 Task: Look for space in Piracuruca, Brazil from 9th June, 2023 to 16th June, 2023 for 2 adults in price range Rs.8000 to Rs.16000. Place can be entire place with 2 bedrooms having 2 beds and 1 bathroom. Property type can be flat. Booking option can be shelf check-in. Required host language is Spanish.
Action: Mouse moved to (696, 116)
Screenshot: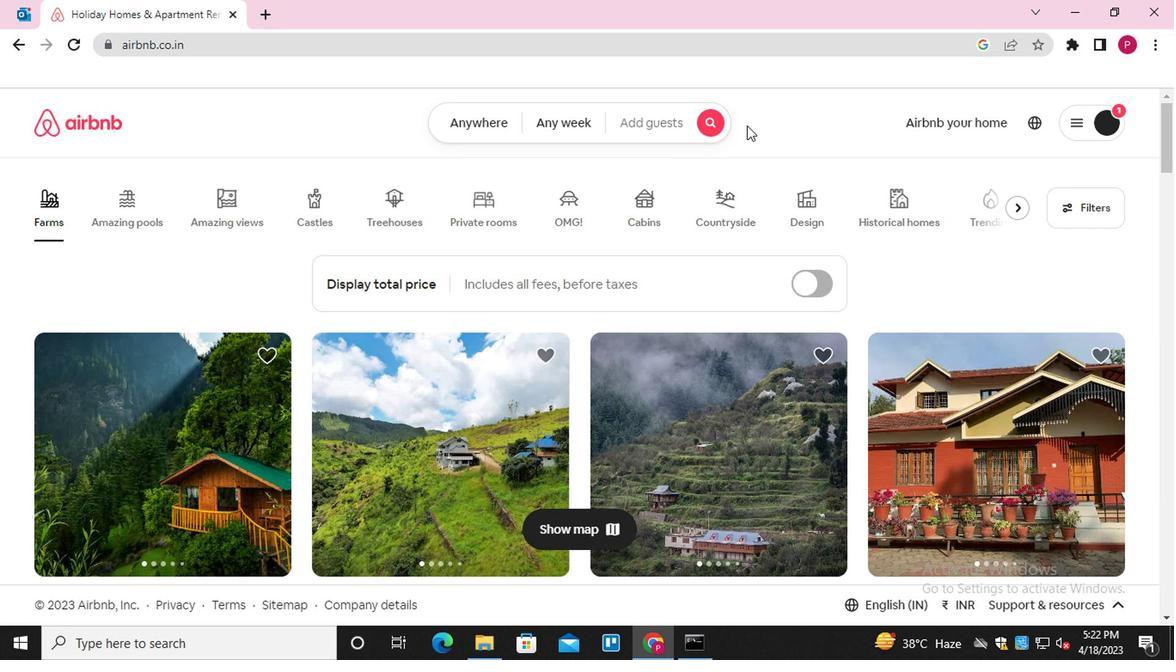 
Action: Mouse pressed left at (696, 116)
Screenshot: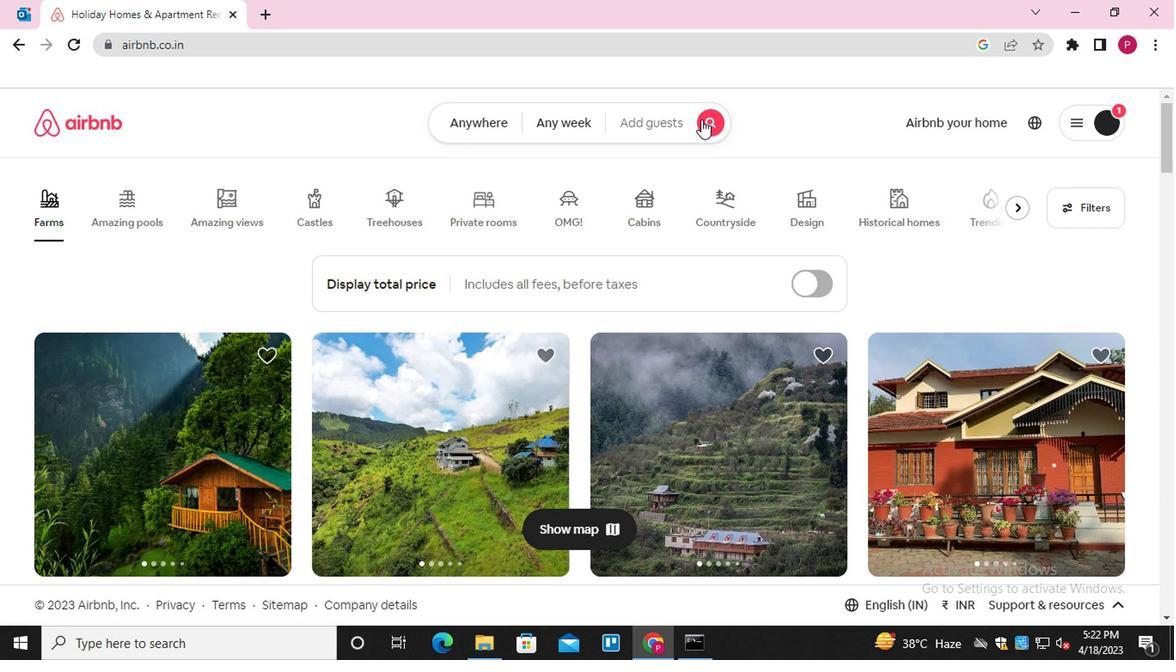 
Action: Mouse moved to (661, 250)
Screenshot: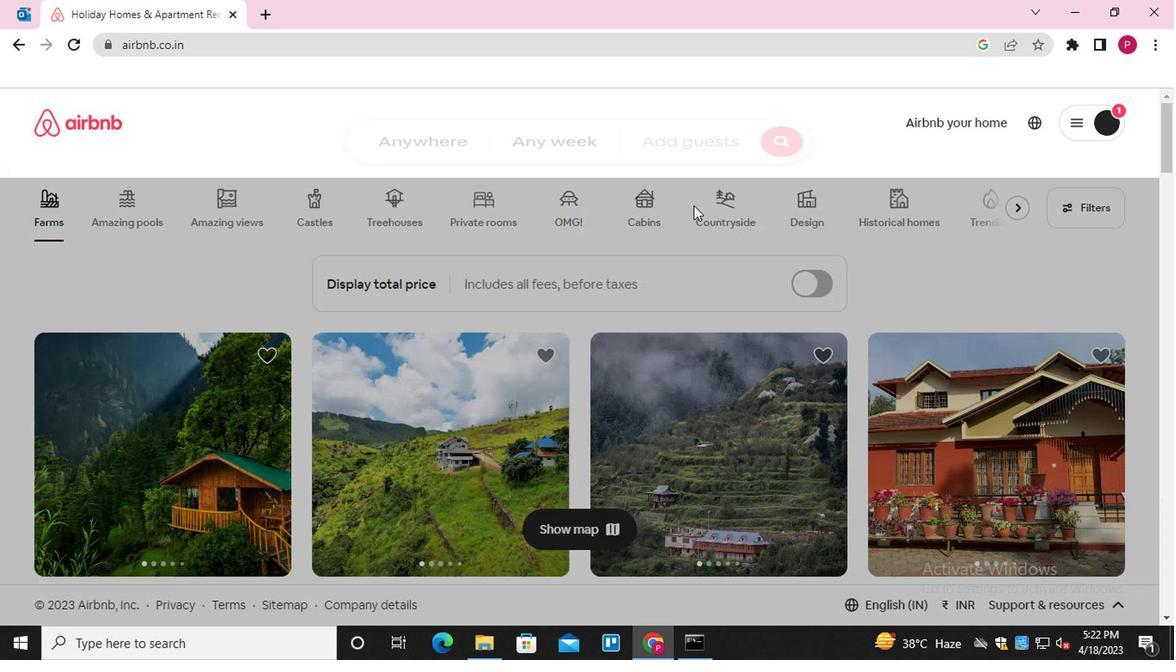 
Action: Key pressed <Key.shift>PRICURUCA
Screenshot: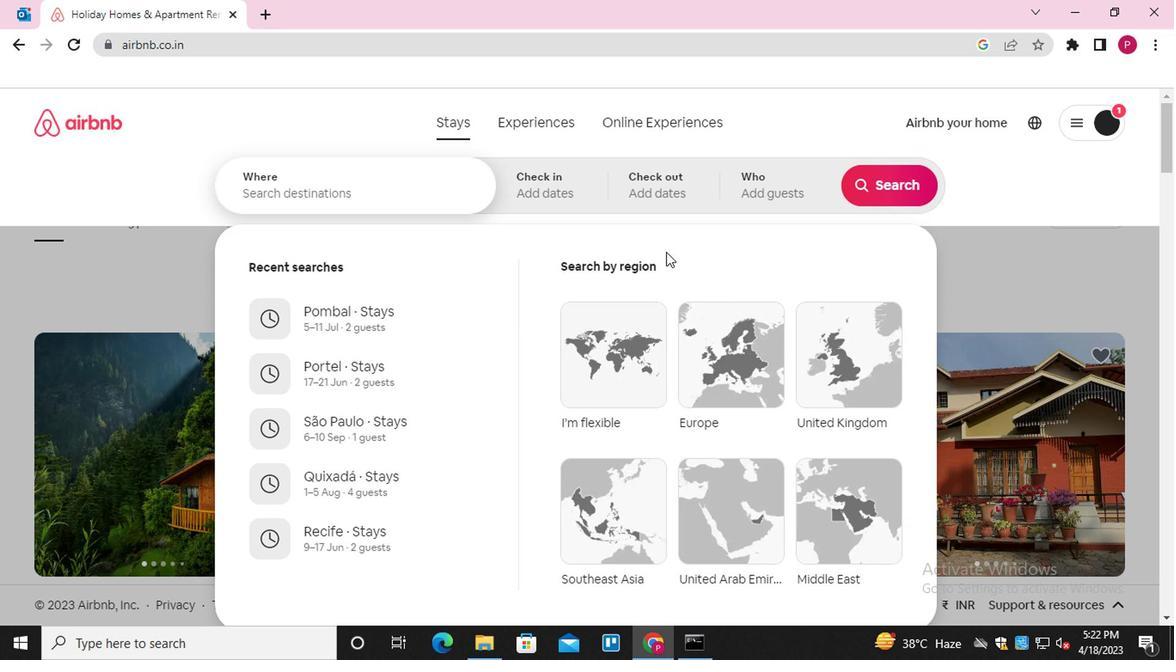 
Action: Mouse moved to (317, 185)
Screenshot: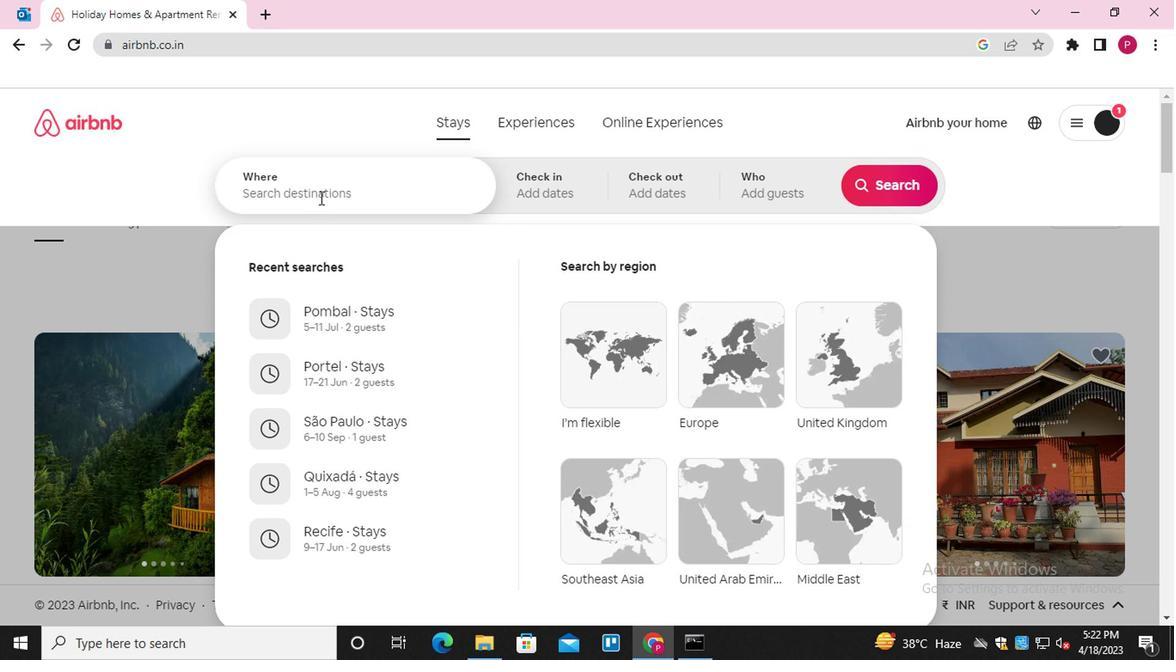 
Action: Mouse pressed left at (317, 185)
Screenshot: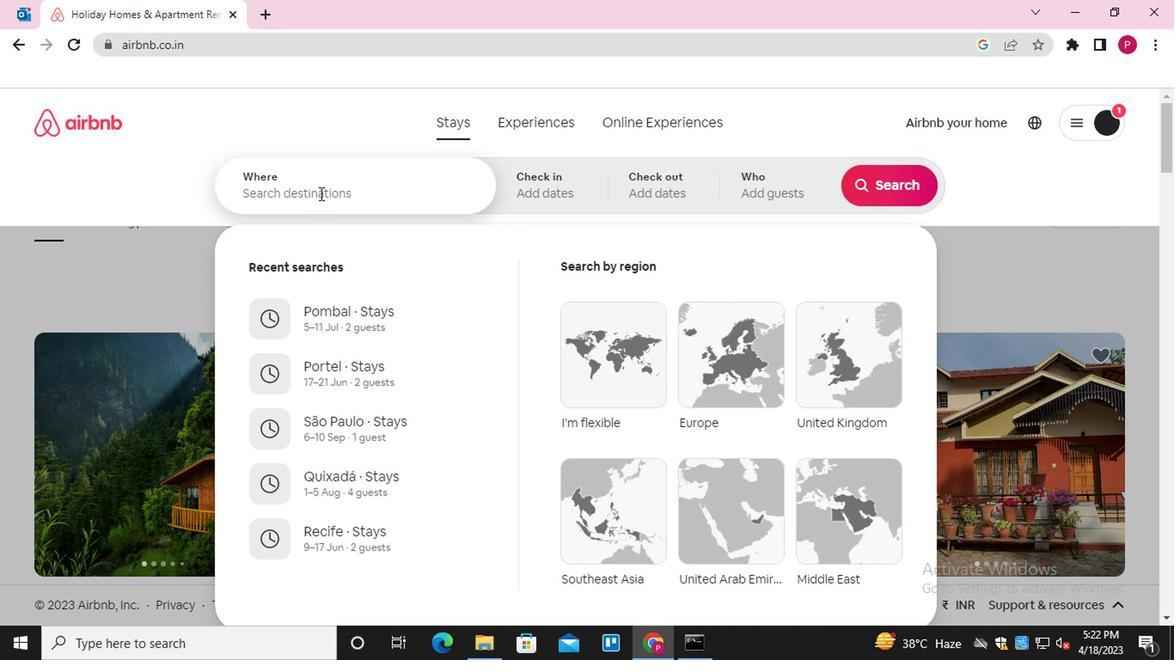 
Action: Key pressed <Key.shift>PIRACURUCA
Screenshot: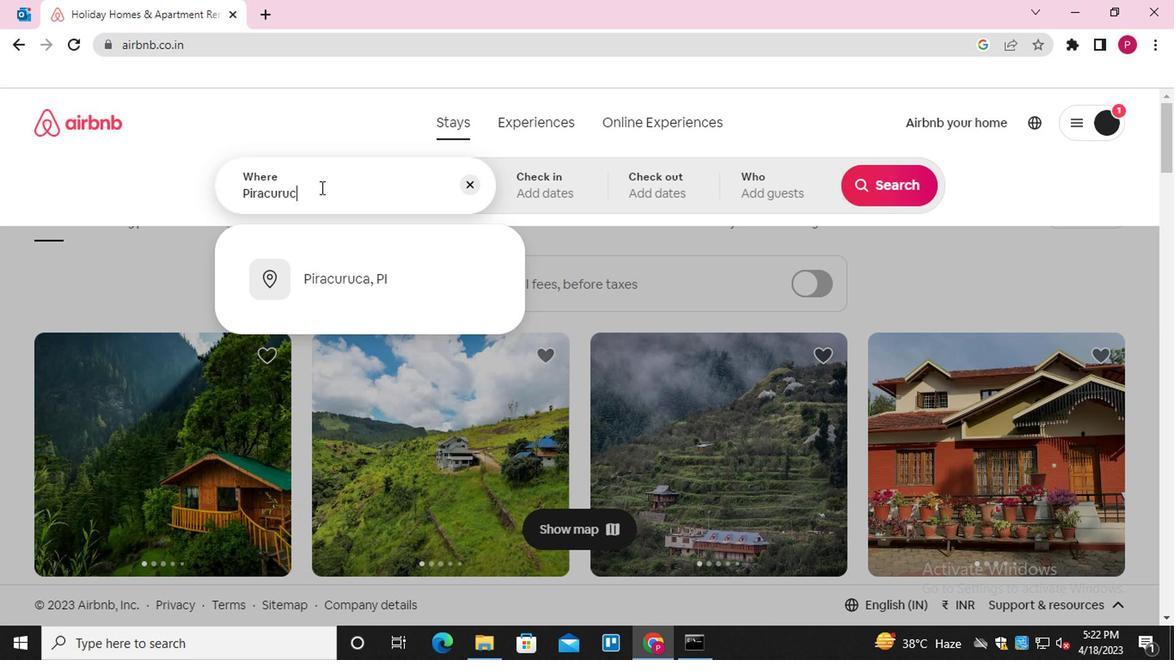 
Action: Mouse moved to (345, 268)
Screenshot: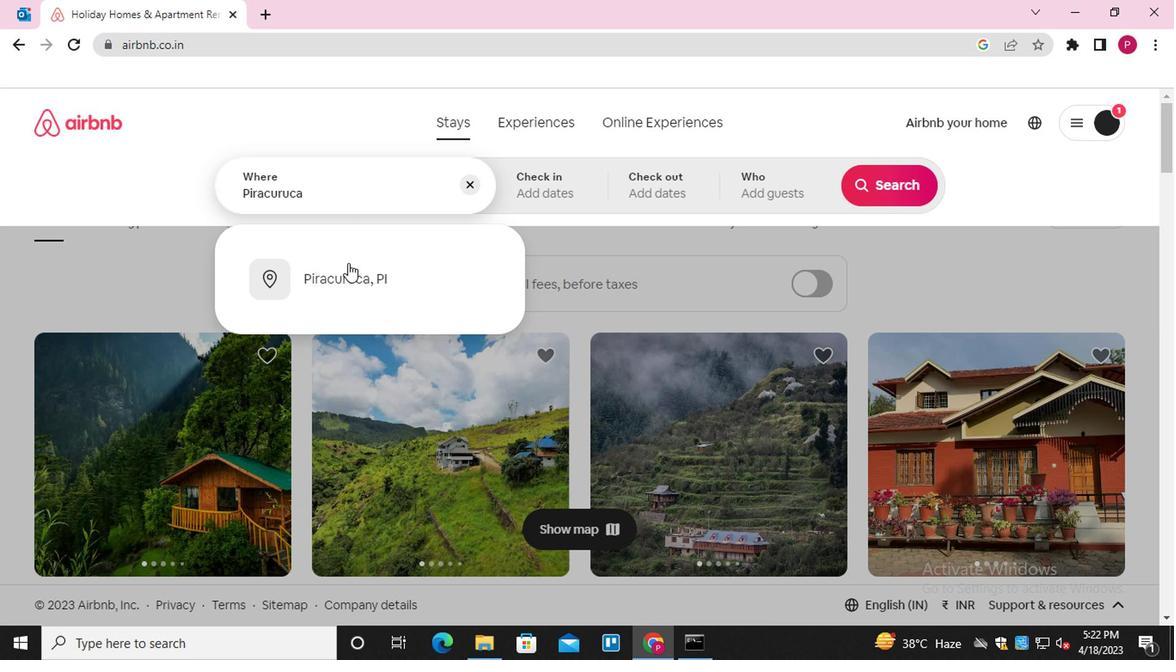 
Action: Mouse pressed left at (345, 268)
Screenshot: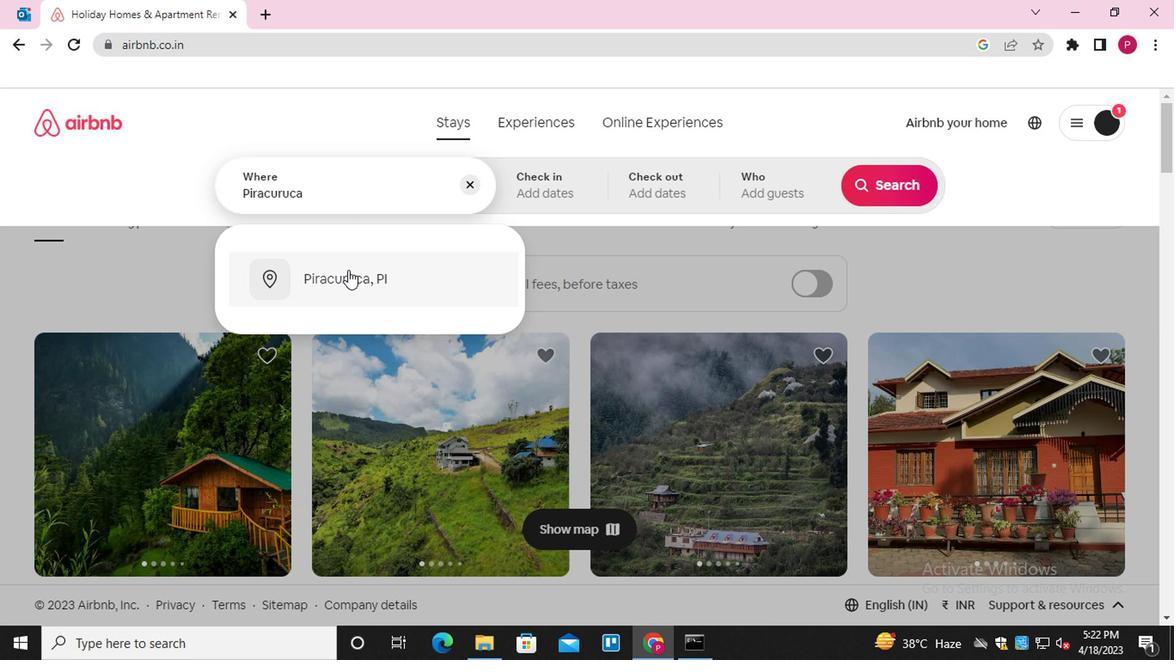 
Action: Mouse moved to (879, 322)
Screenshot: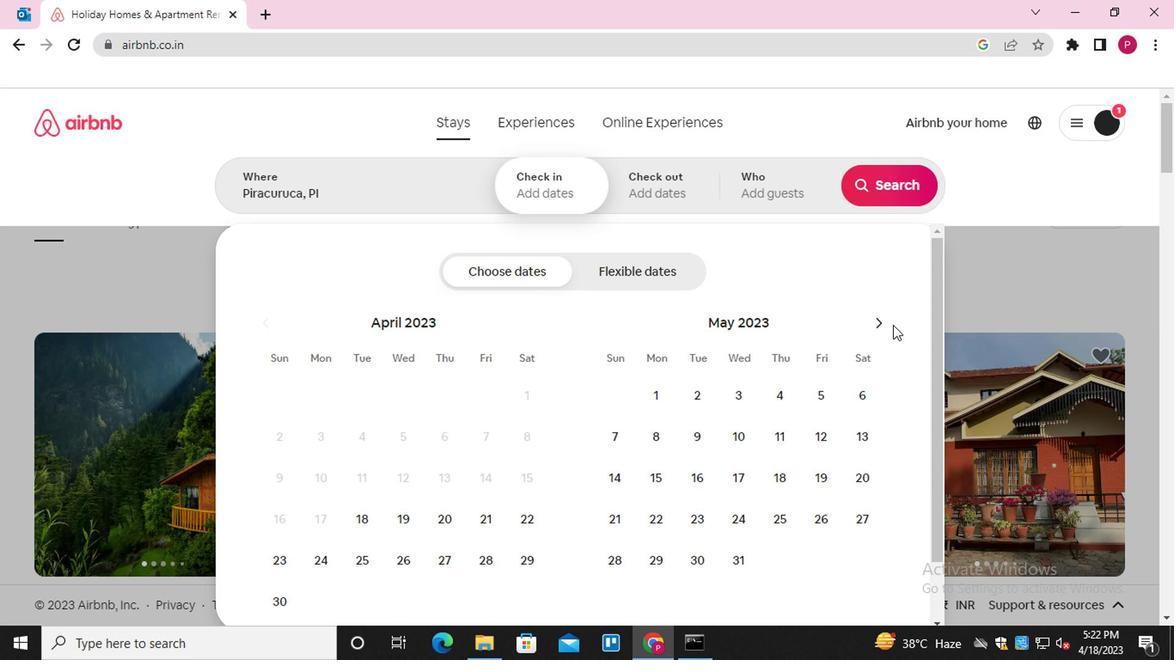 
Action: Mouse pressed left at (879, 322)
Screenshot: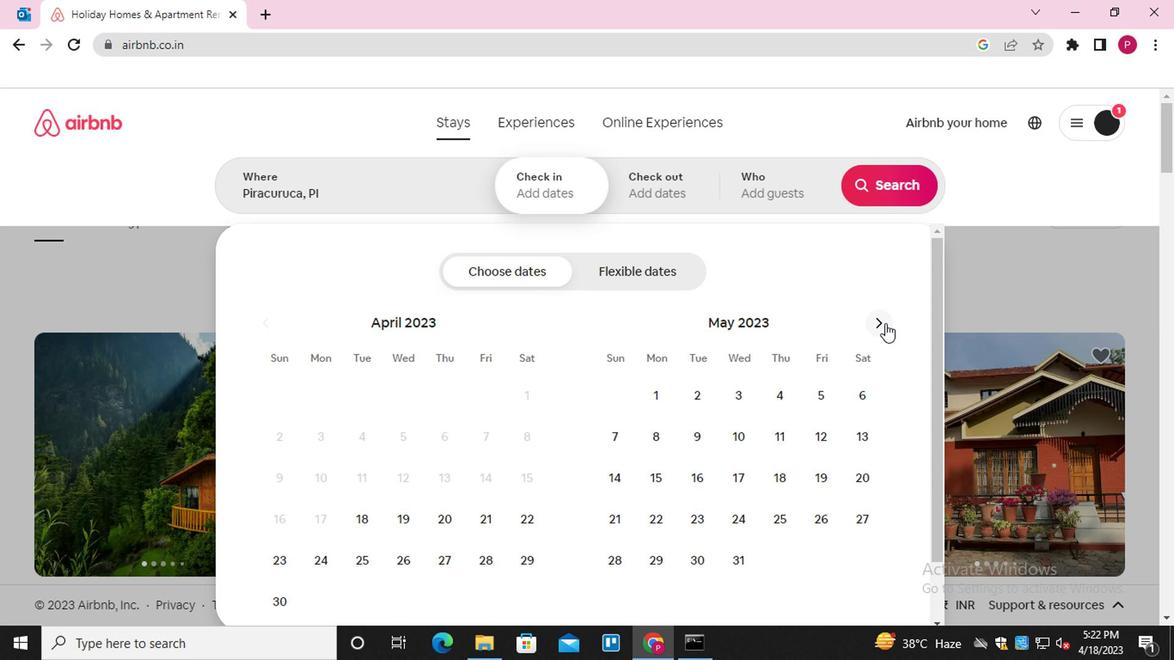 
Action: Mouse moved to (827, 439)
Screenshot: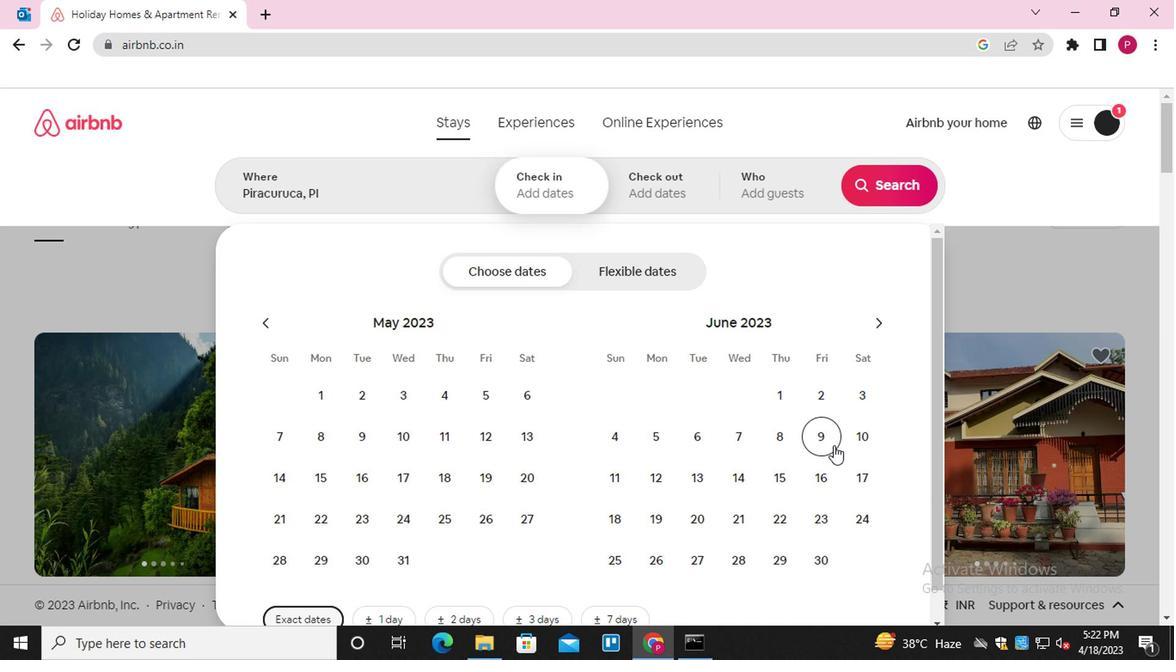 
Action: Mouse pressed left at (827, 439)
Screenshot: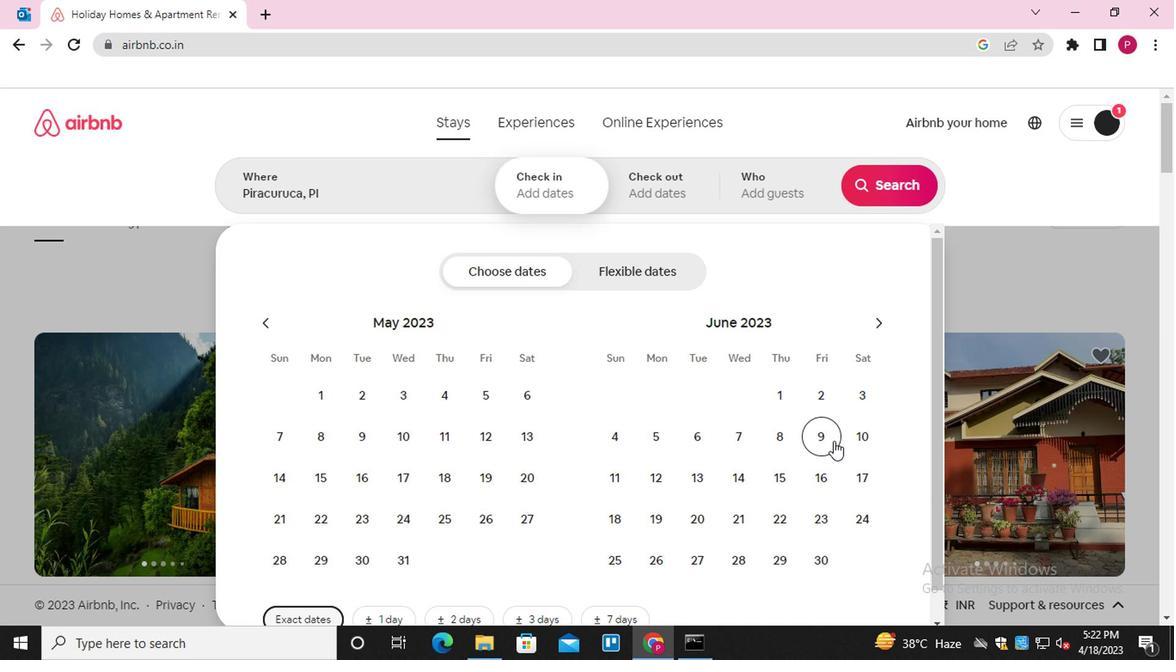 
Action: Mouse moved to (808, 489)
Screenshot: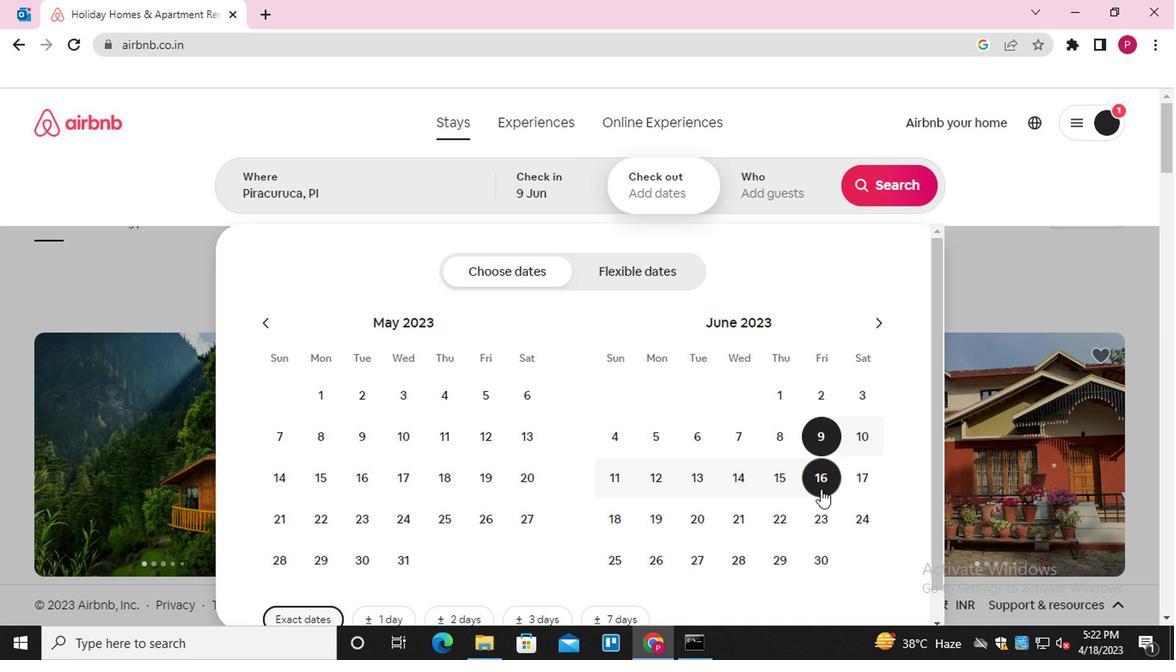 
Action: Mouse pressed left at (808, 489)
Screenshot: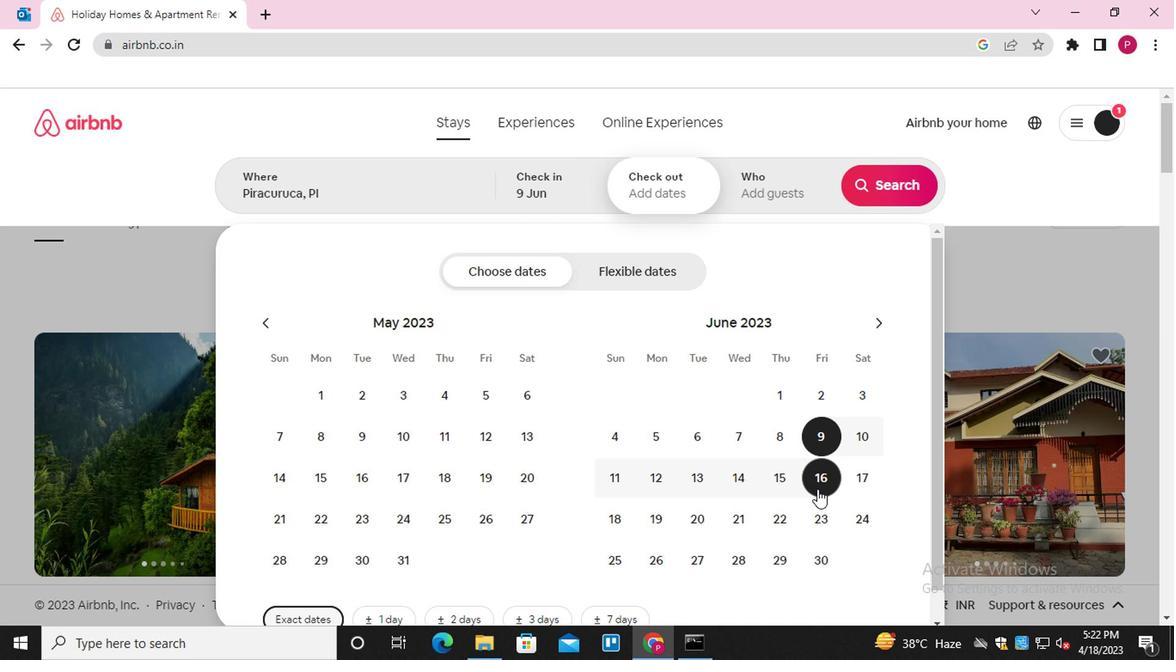 
Action: Mouse moved to (767, 189)
Screenshot: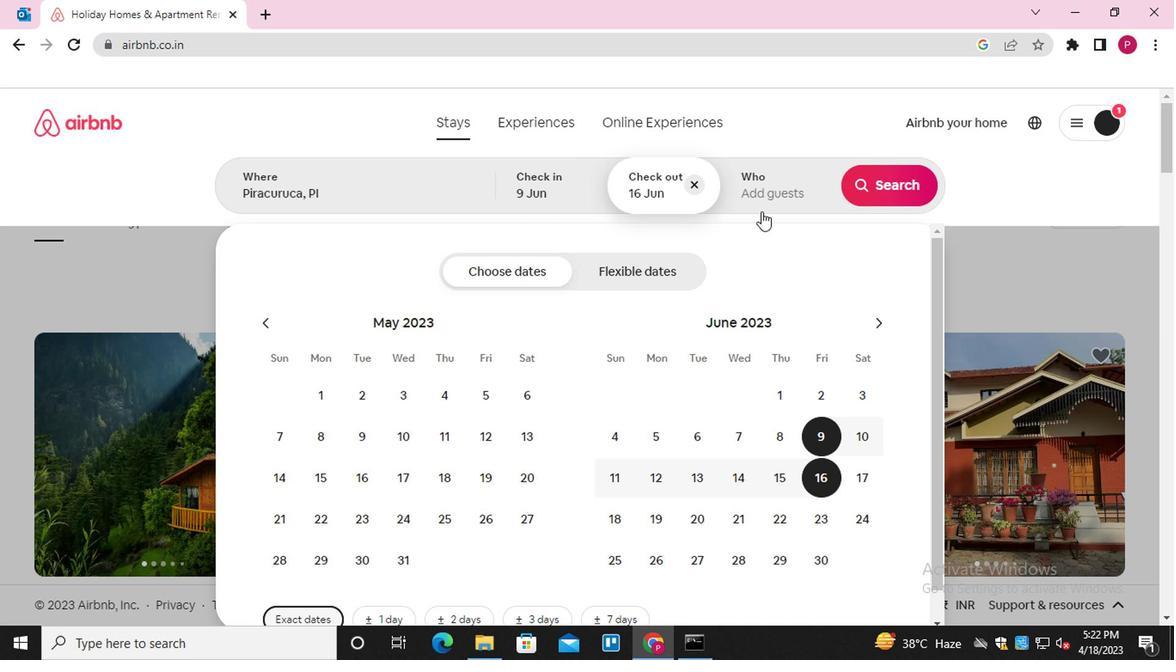 
Action: Mouse pressed left at (767, 189)
Screenshot: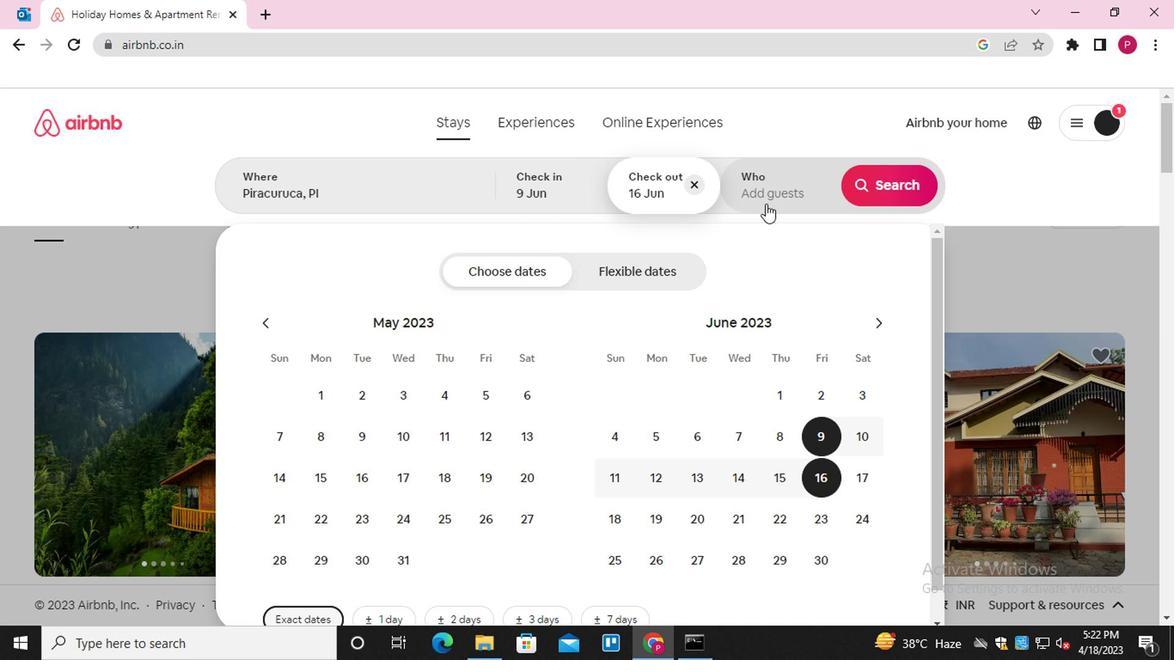 
Action: Mouse moved to (887, 280)
Screenshot: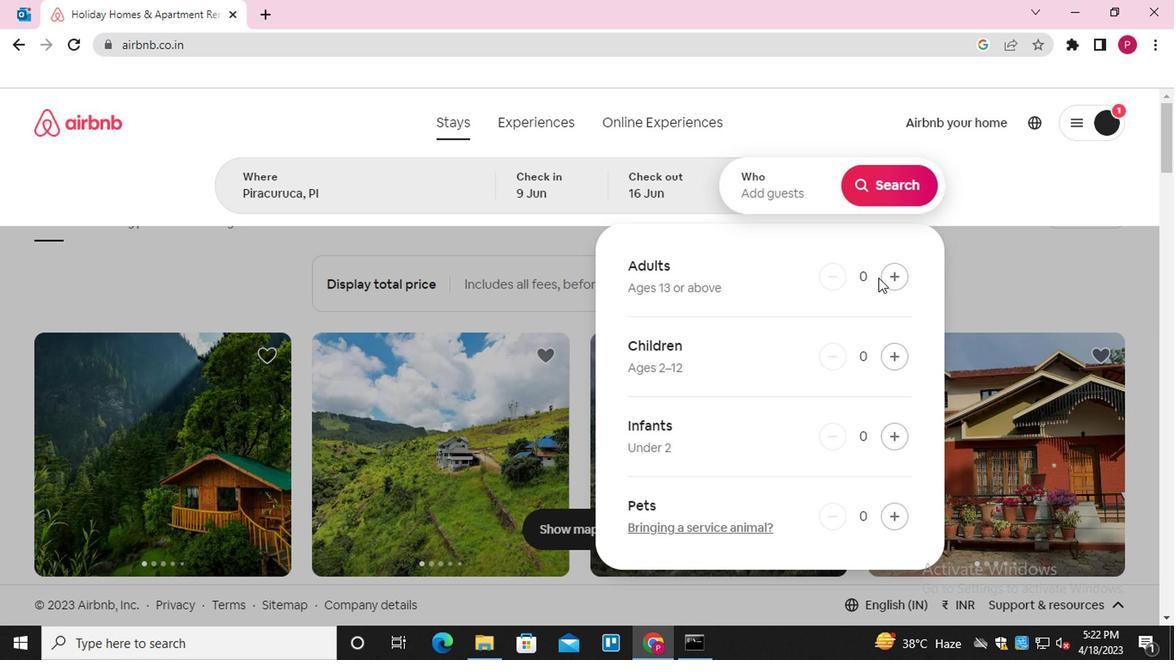 
Action: Mouse pressed left at (887, 280)
Screenshot: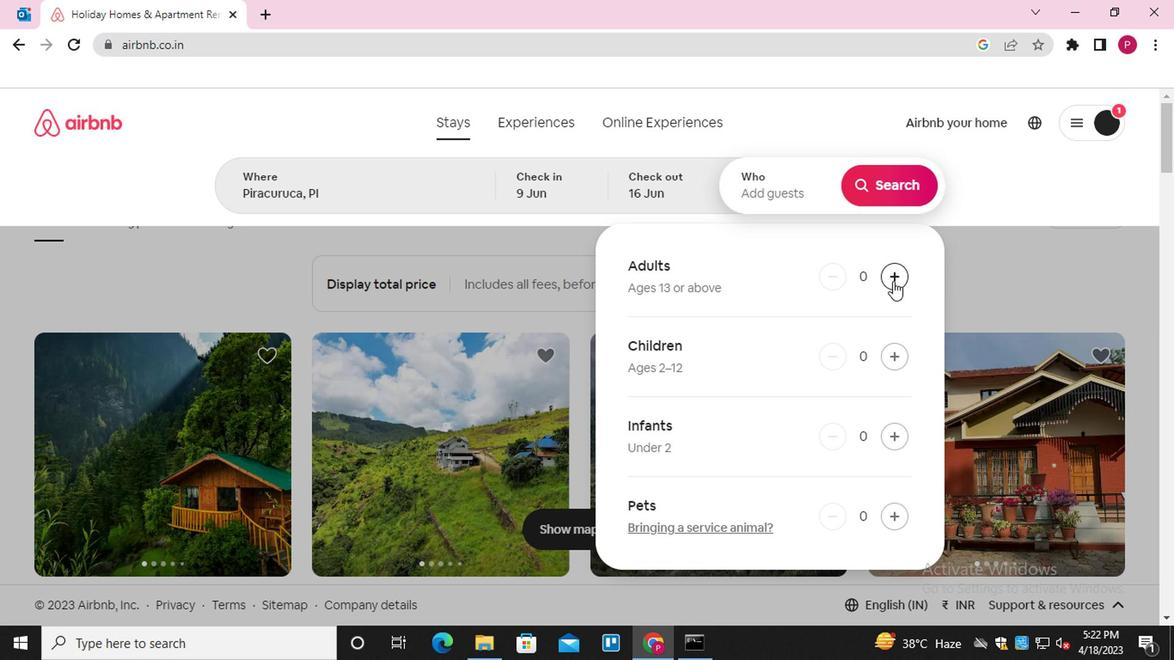 
Action: Mouse moved to (884, 280)
Screenshot: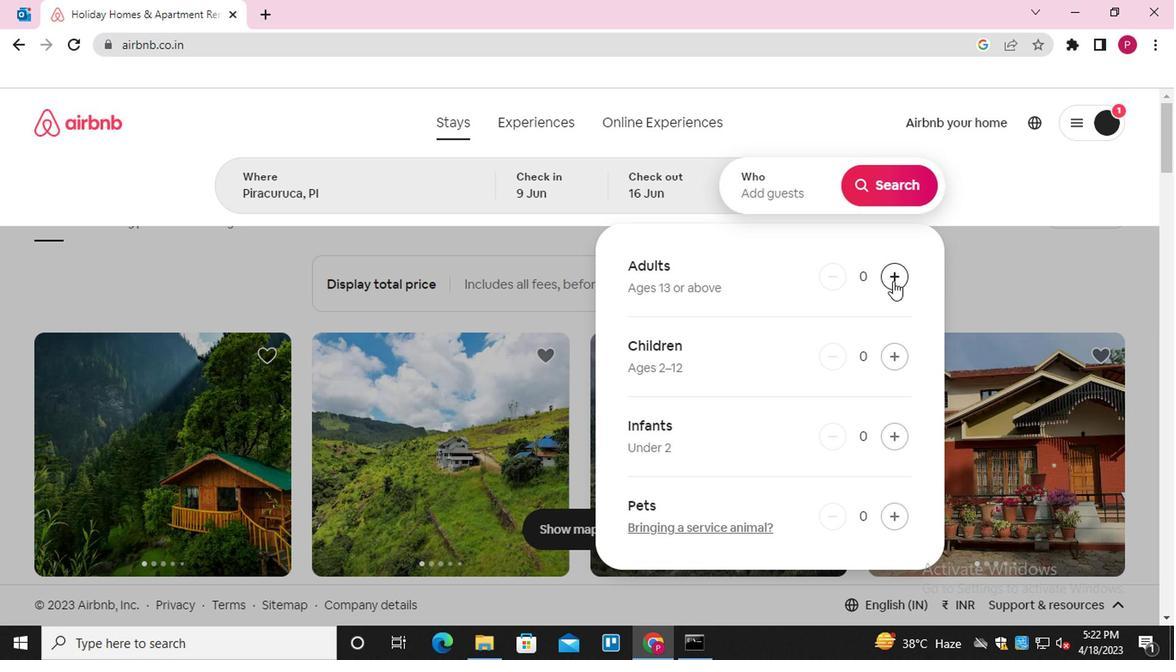 
Action: Mouse pressed left at (884, 280)
Screenshot: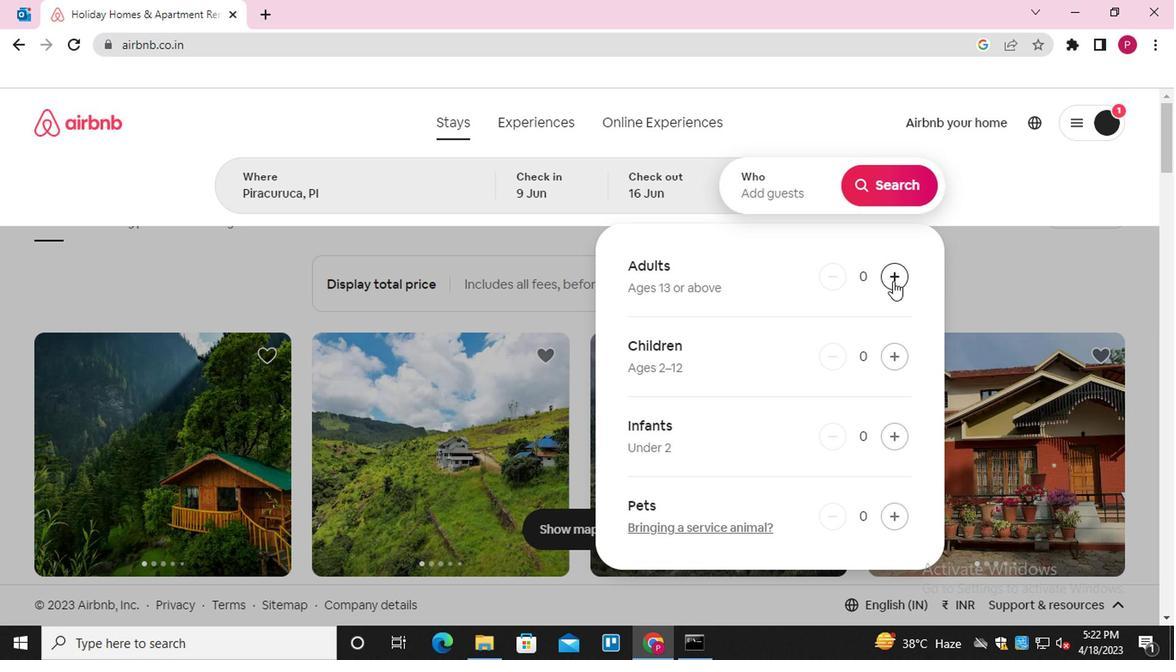 
Action: Mouse moved to (864, 183)
Screenshot: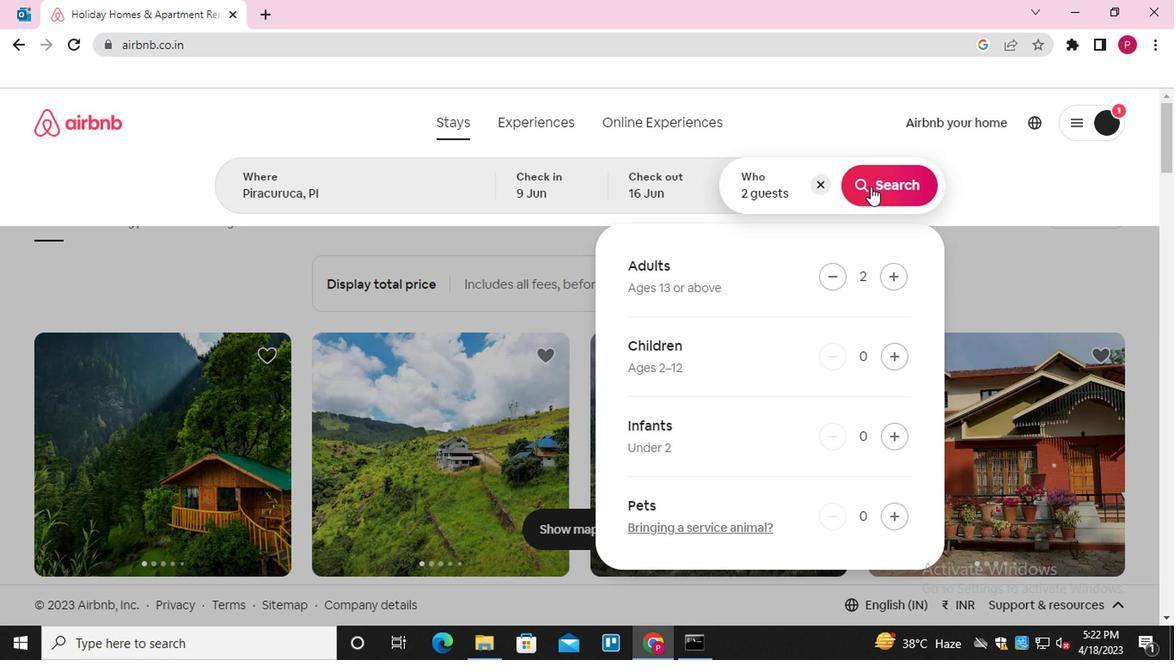 
Action: Mouse pressed left at (864, 183)
Screenshot: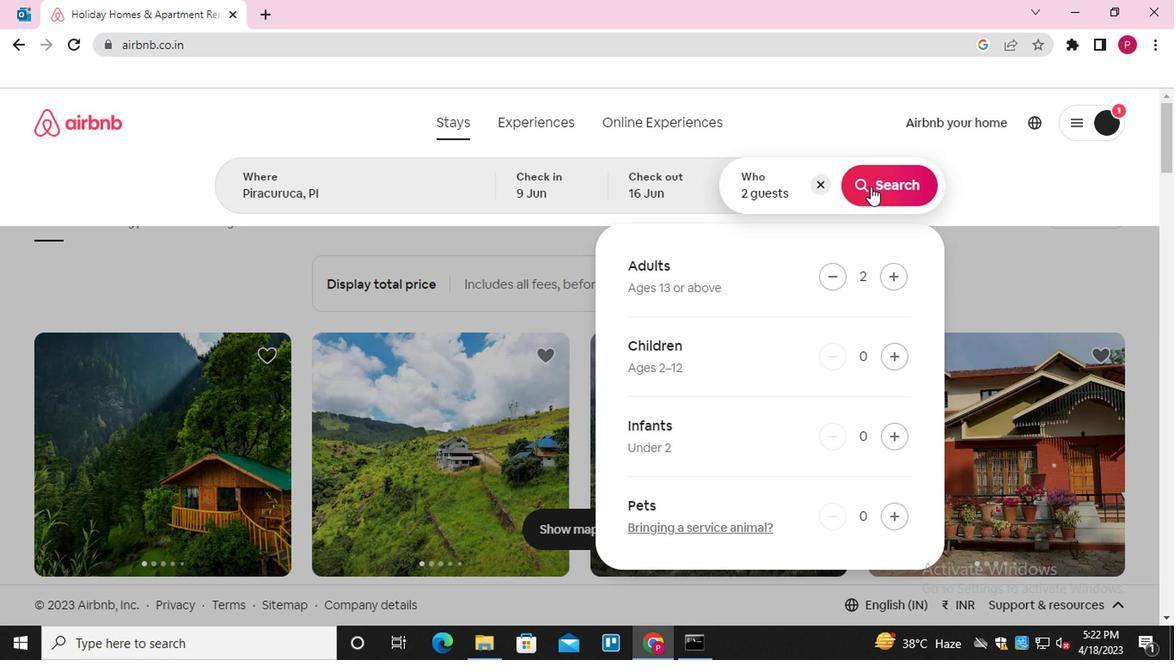 
Action: Mouse moved to (1086, 188)
Screenshot: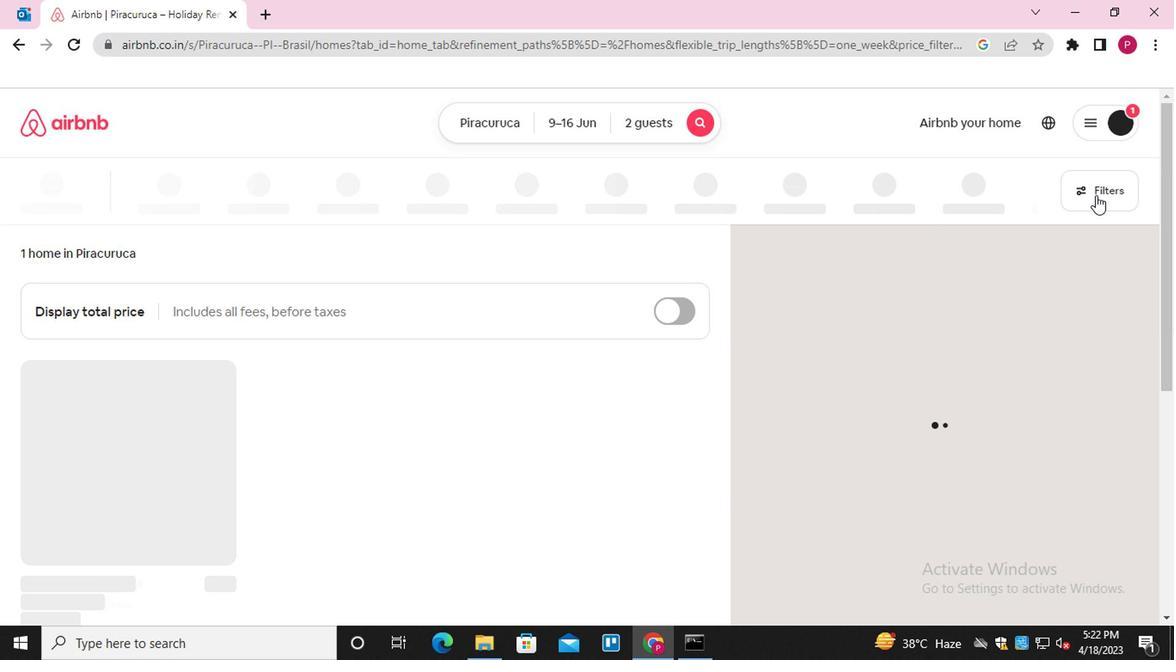
Action: Mouse pressed left at (1086, 188)
Screenshot: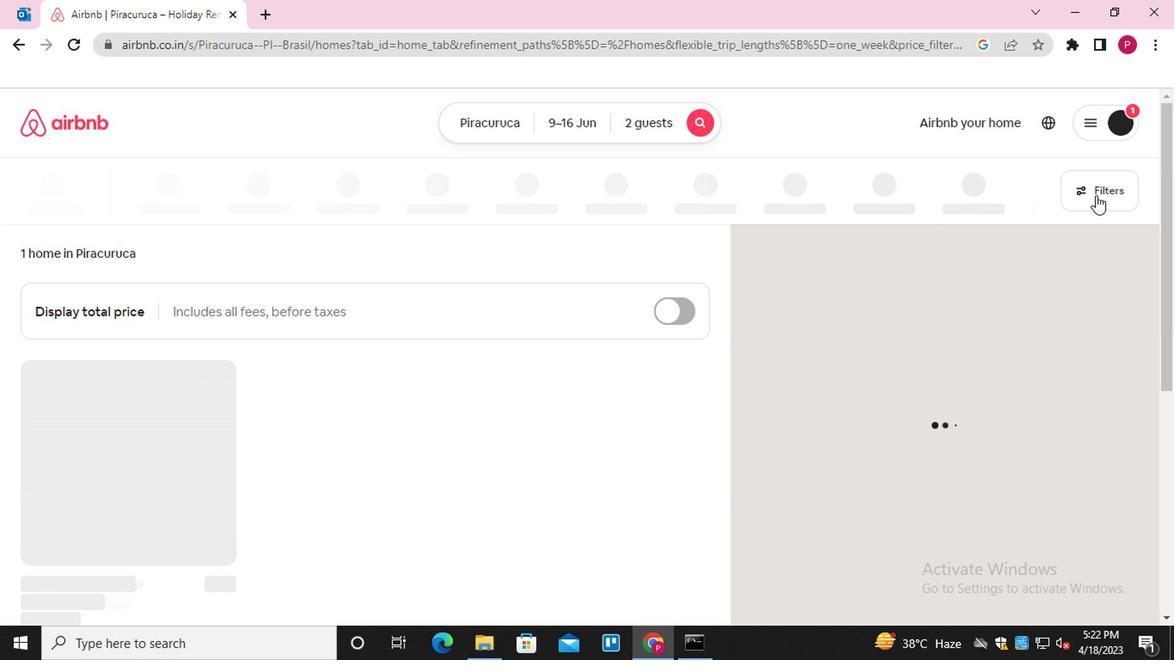 
Action: Mouse moved to (349, 357)
Screenshot: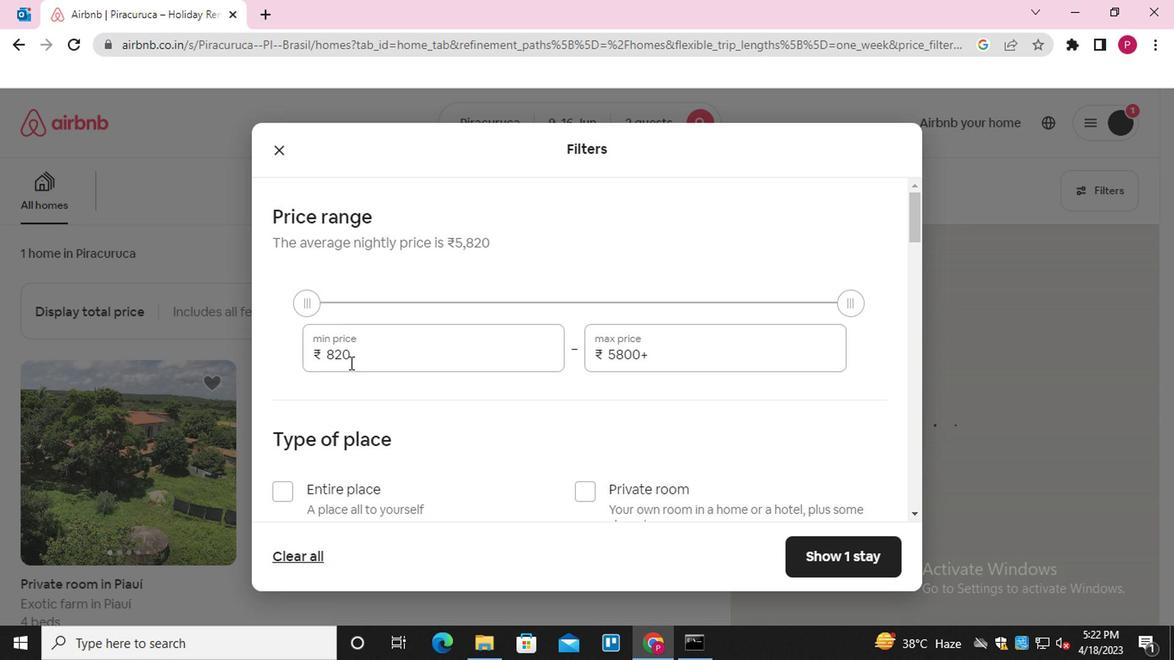 
Action: Mouse pressed left at (349, 357)
Screenshot: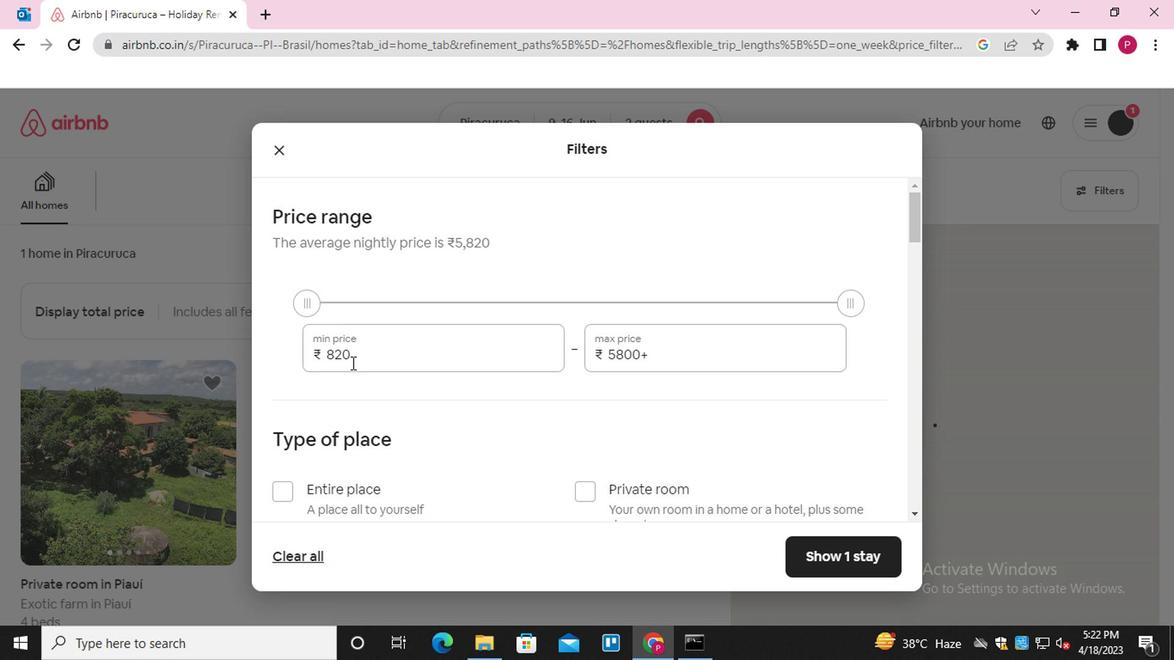 
Action: Mouse pressed left at (349, 357)
Screenshot: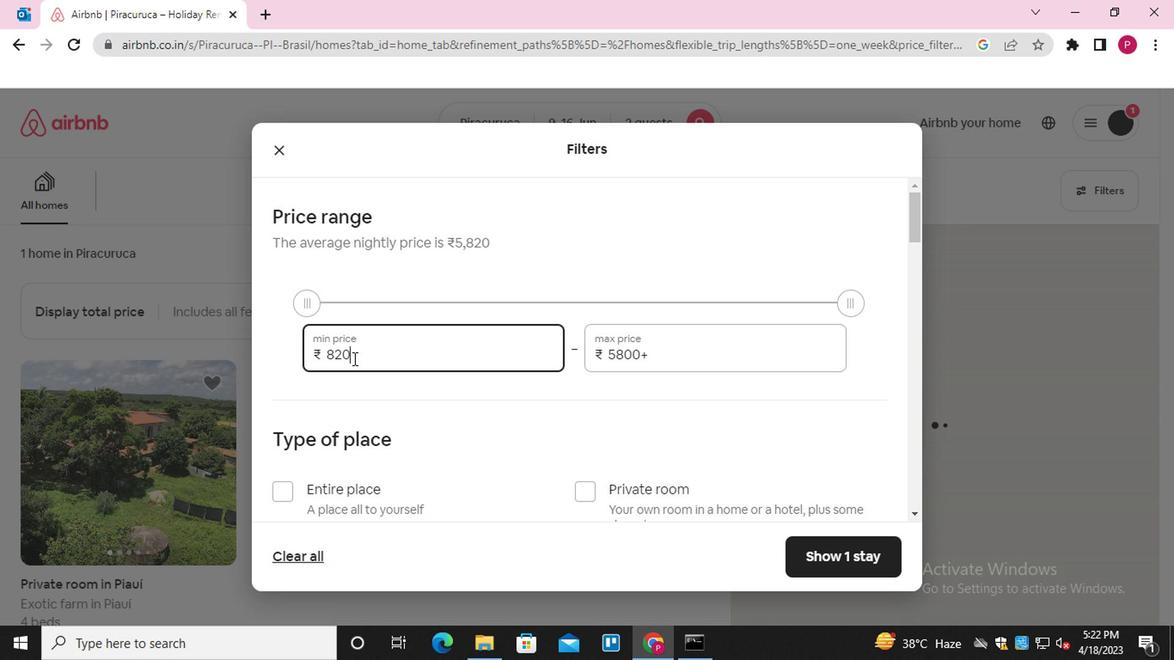 
Action: Key pressed 8000<Key.tab>16000
Screenshot: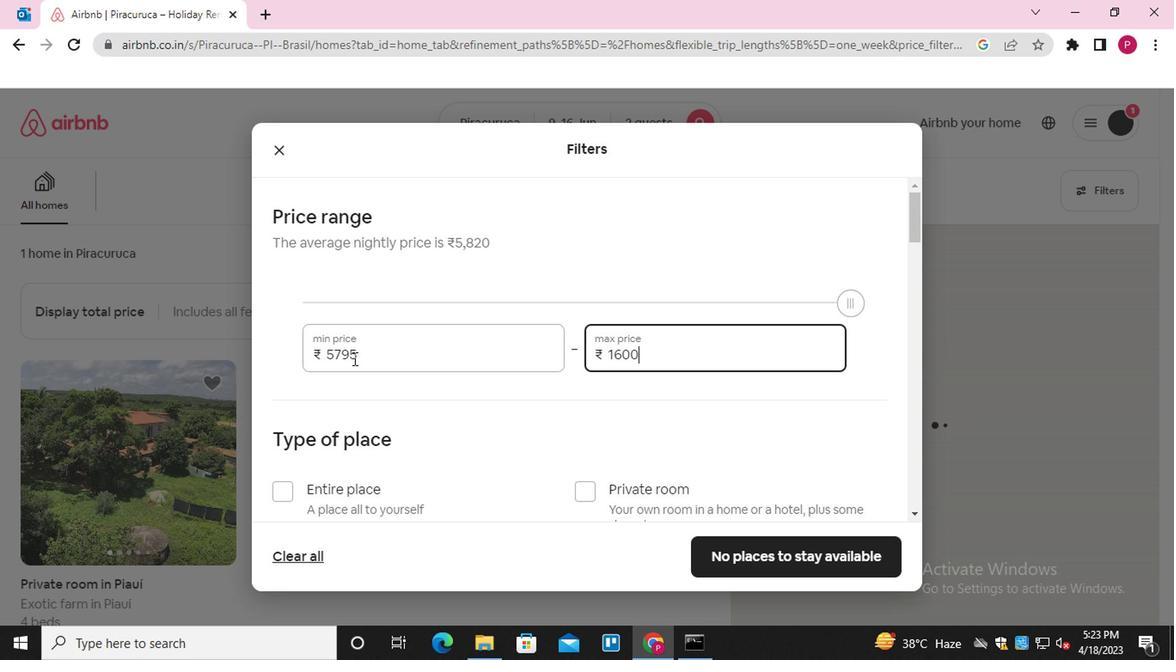 
Action: Mouse moved to (366, 357)
Screenshot: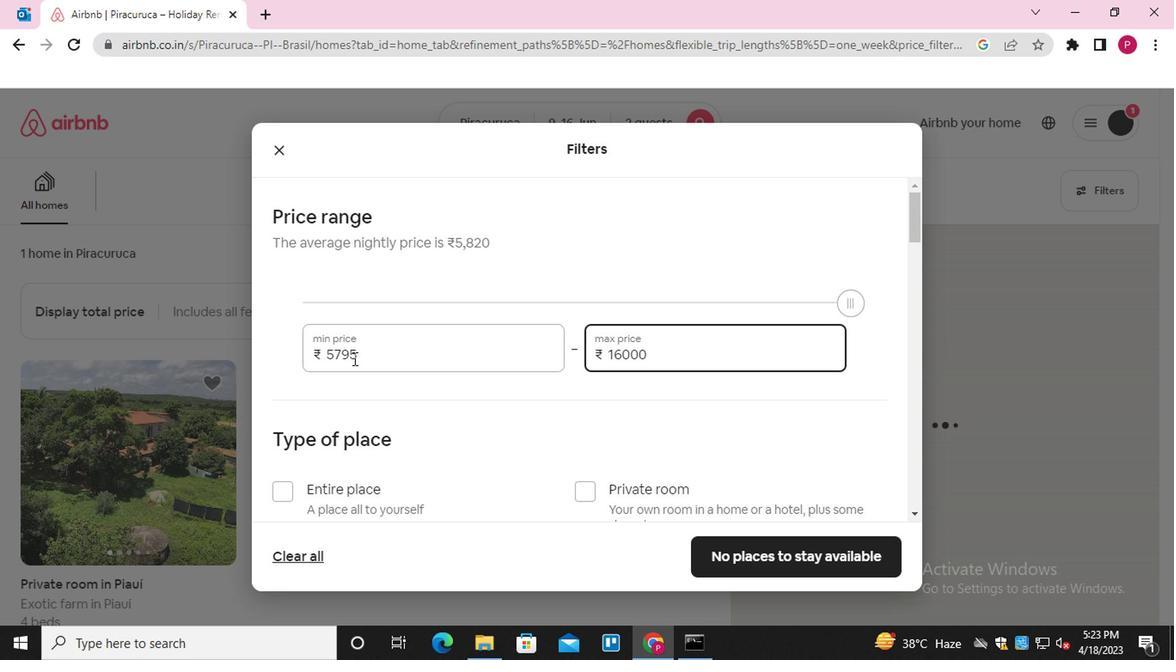 
Action: Mouse pressed left at (366, 357)
Screenshot: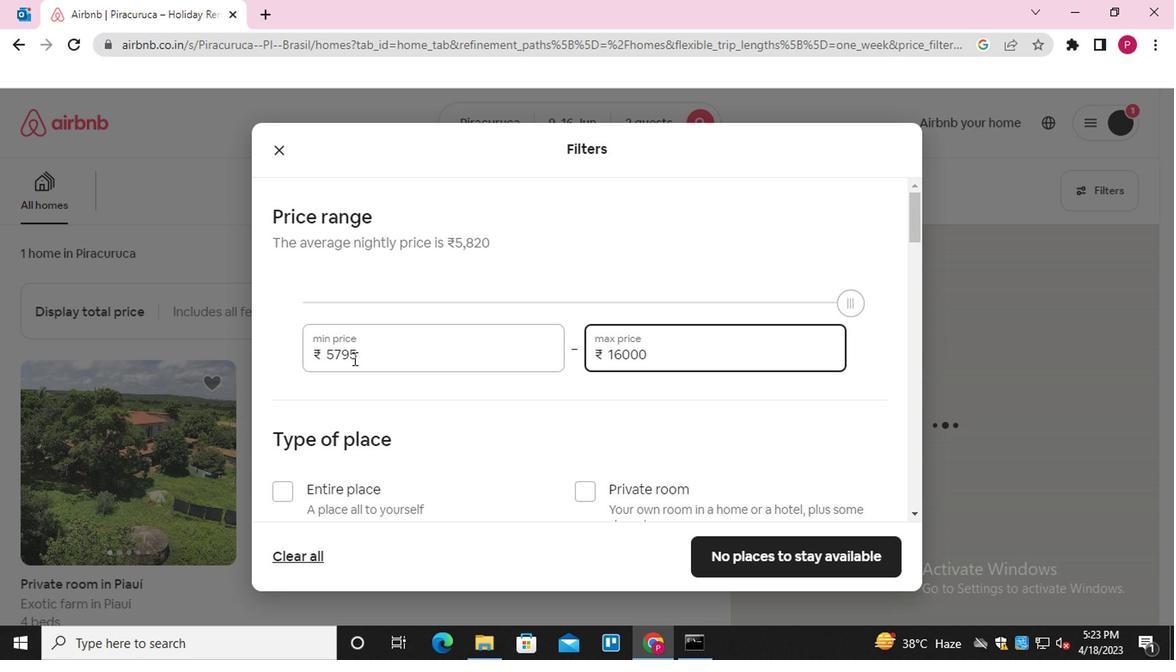 
Action: Mouse moved to (368, 357)
Screenshot: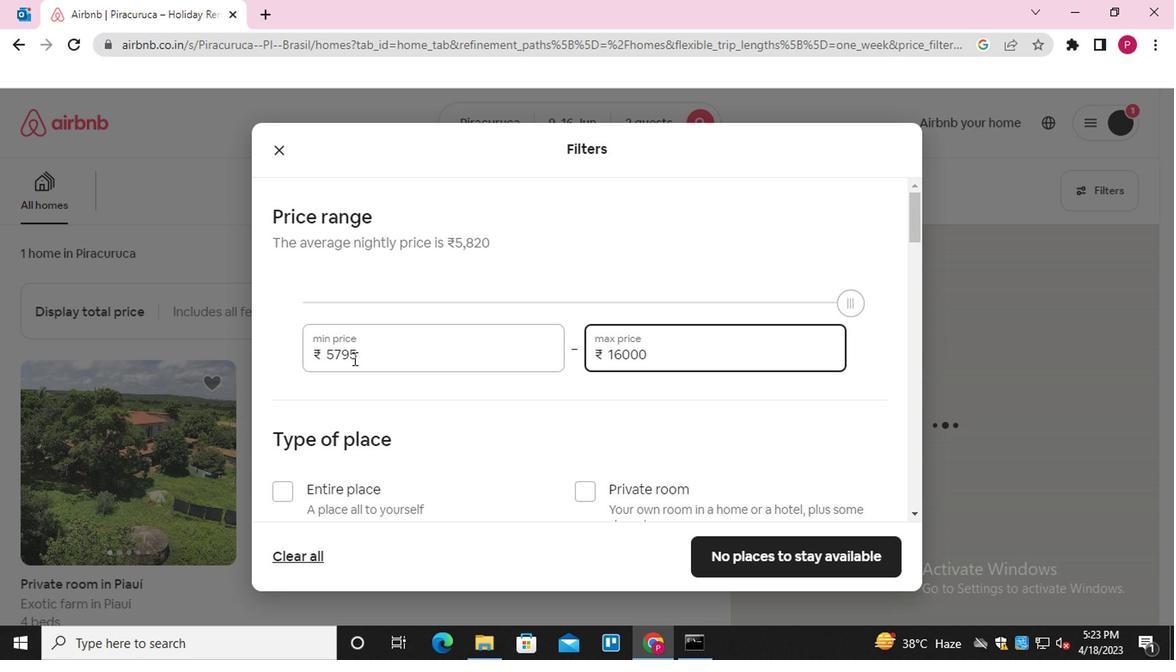 
Action: Mouse pressed left at (368, 357)
Screenshot: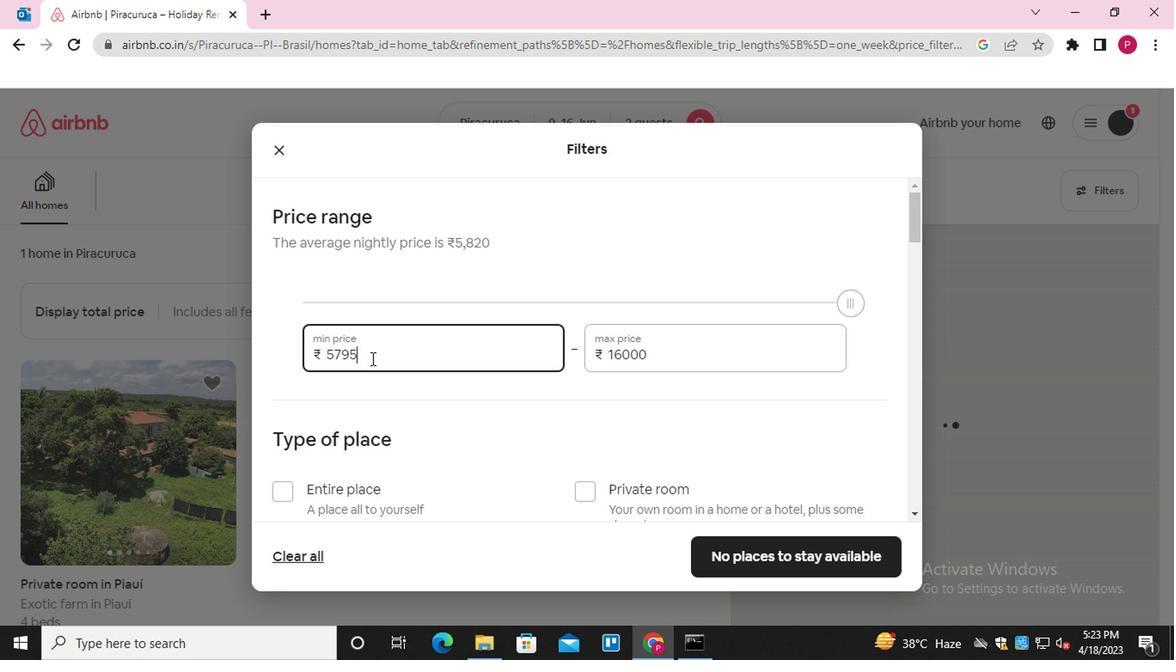 
Action: Key pressed 8000
Screenshot: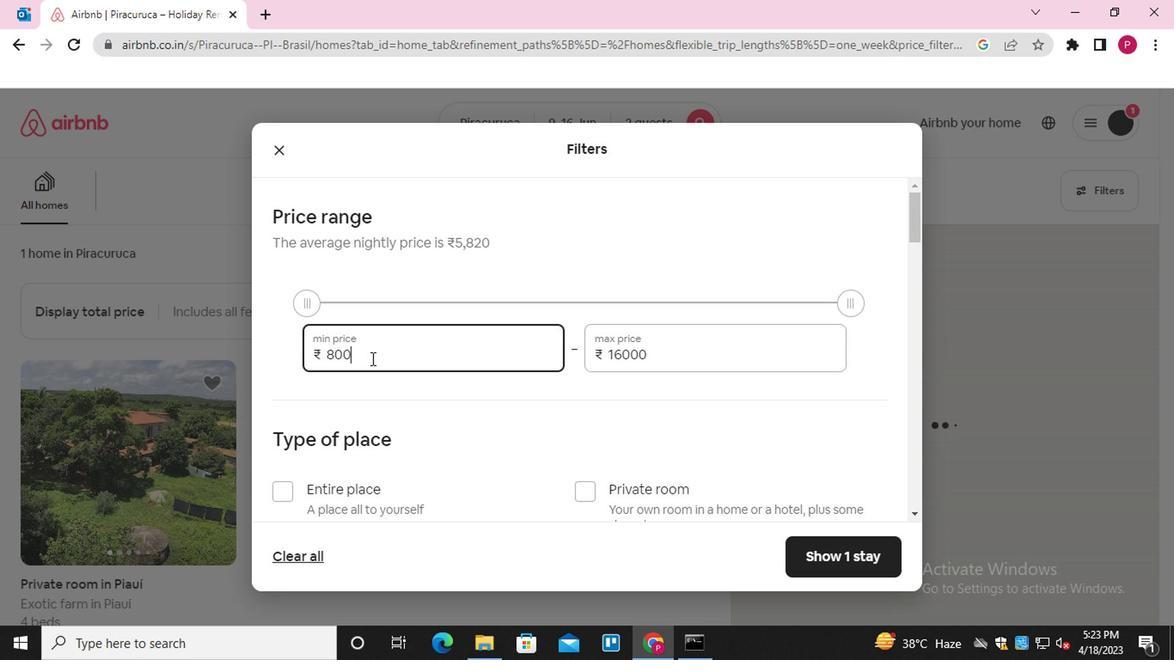 
Action: Mouse moved to (325, 448)
Screenshot: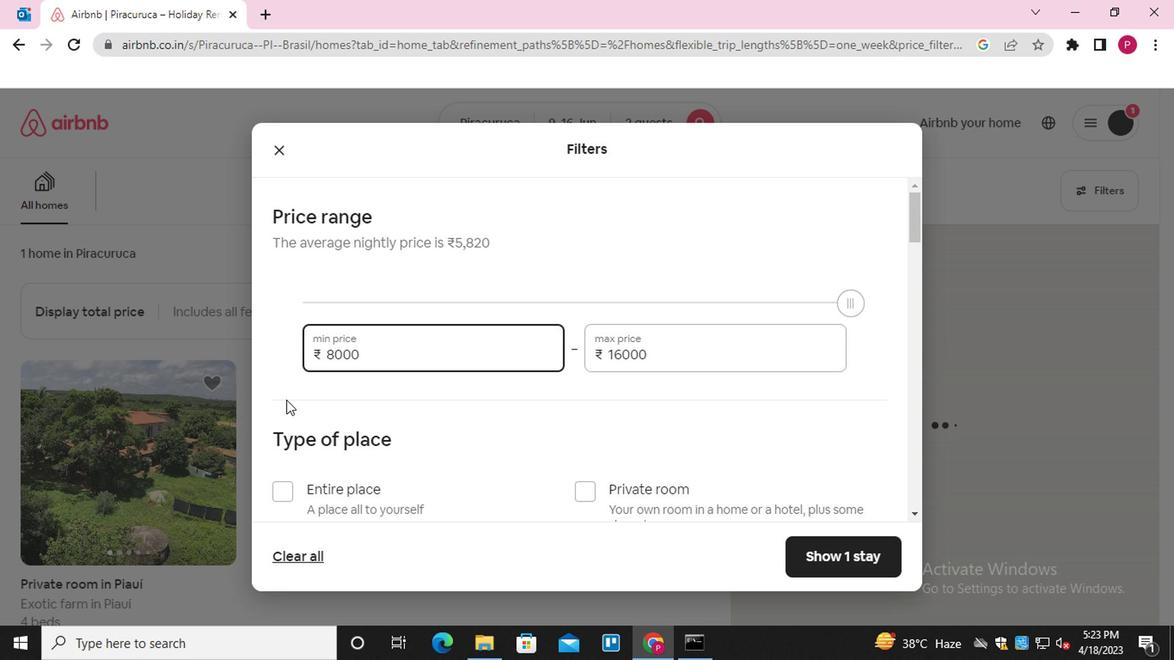
Action: Mouse scrolled (325, 448) with delta (0, 0)
Screenshot: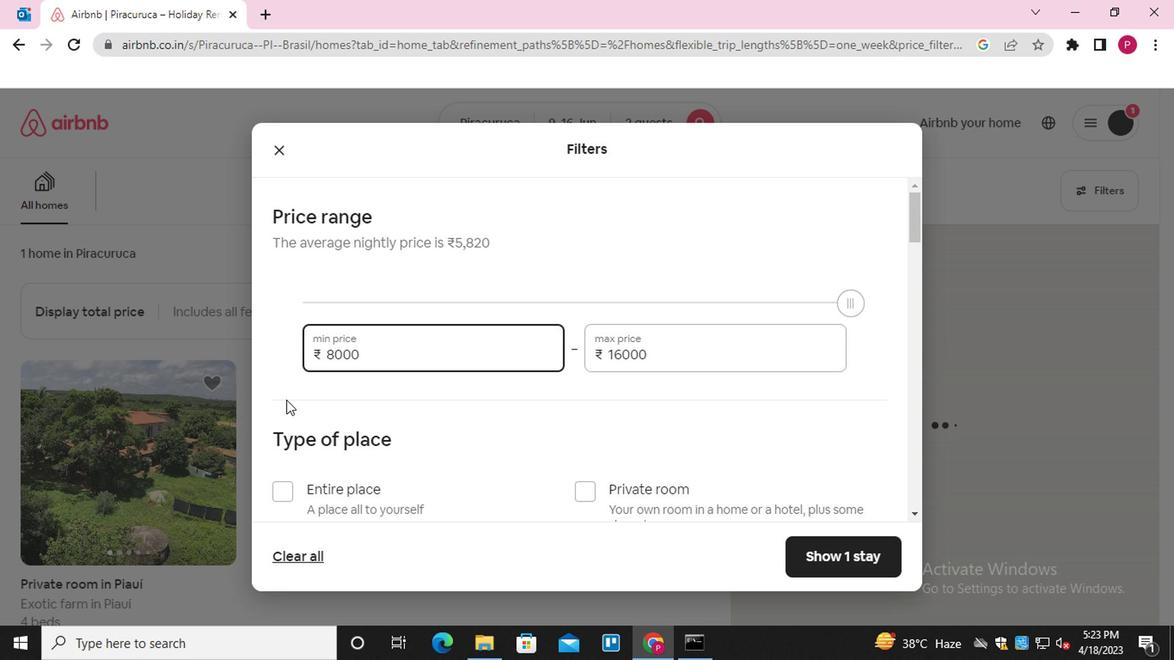 
Action: Mouse moved to (338, 457)
Screenshot: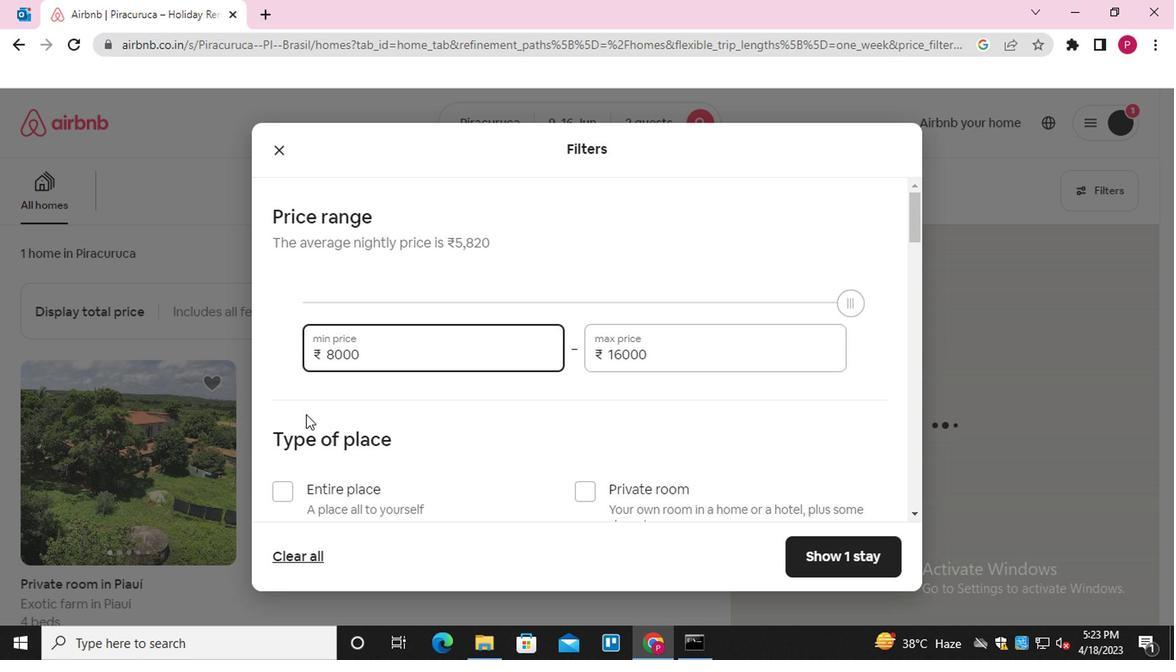 
Action: Mouse scrolled (338, 456) with delta (0, -1)
Screenshot: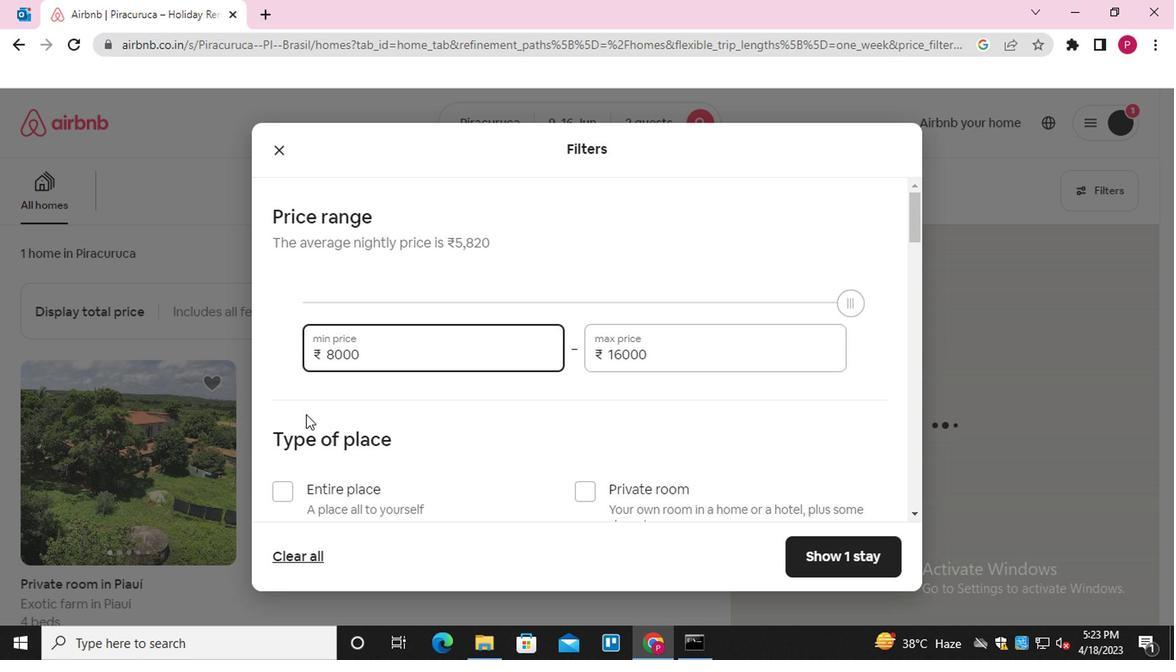 
Action: Mouse moved to (339, 457)
Screenshot: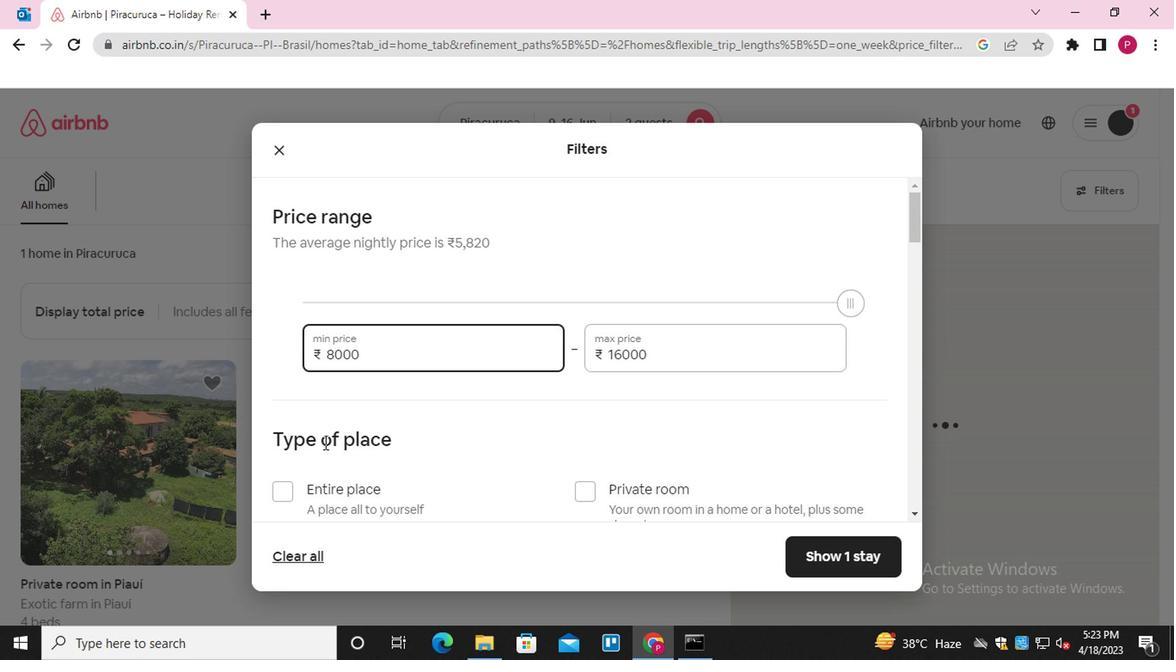 
Action: Mouse scrolled (339, 456) with delta (0, -1)
Screenshot: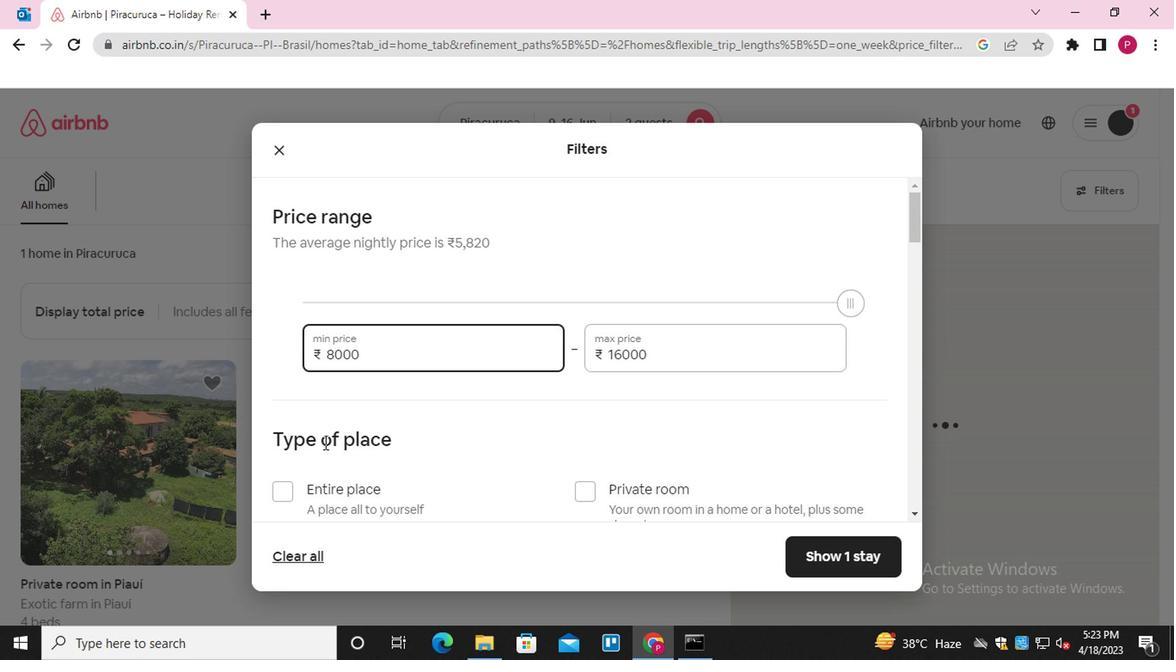 
Action: Mouse moved to (342, 457)
Screenshot: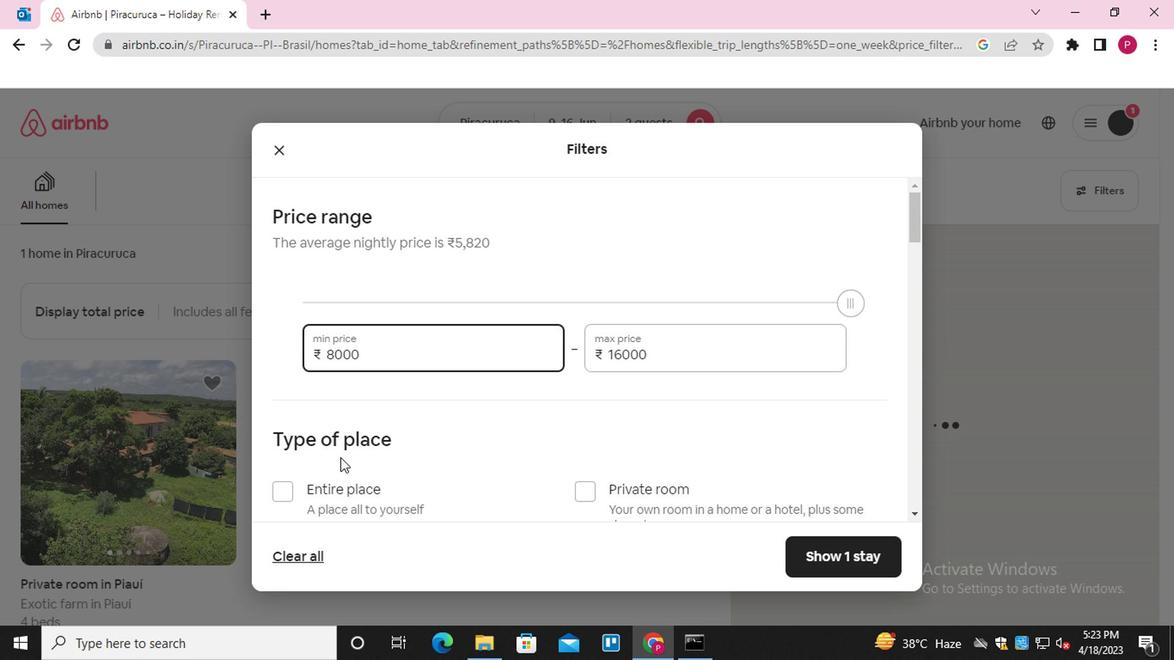 
Action: Mouse scrolled (342, 456) with delta (0, -1)
Screenshot: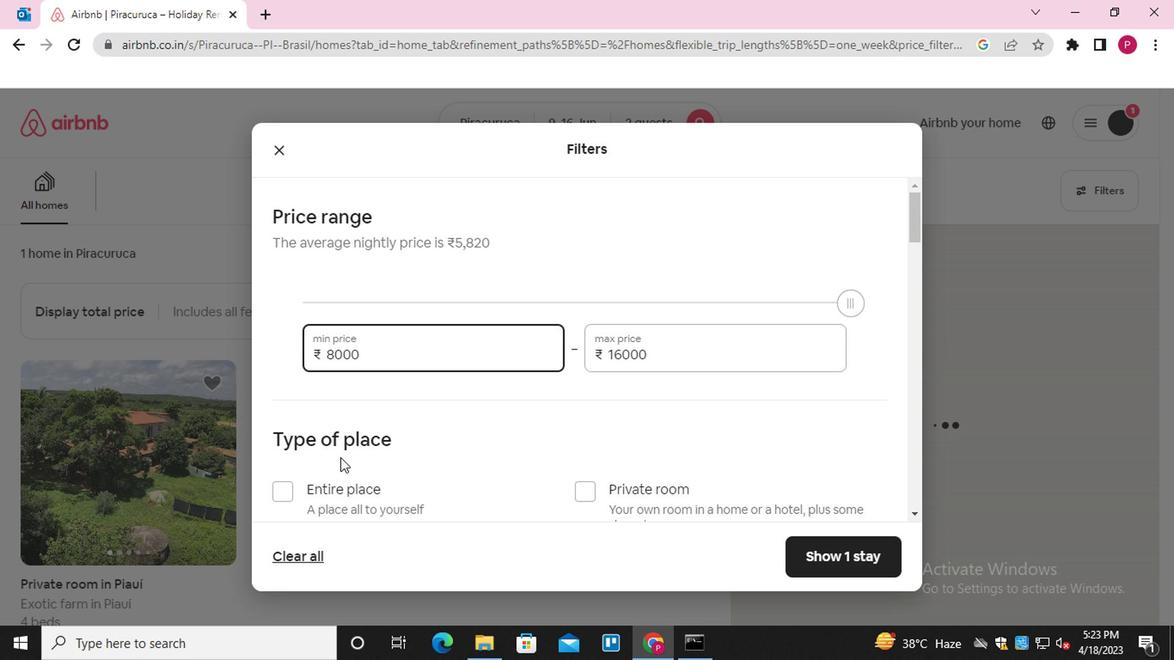 
Action: Mouse moved to (380, 365)
Screenshot: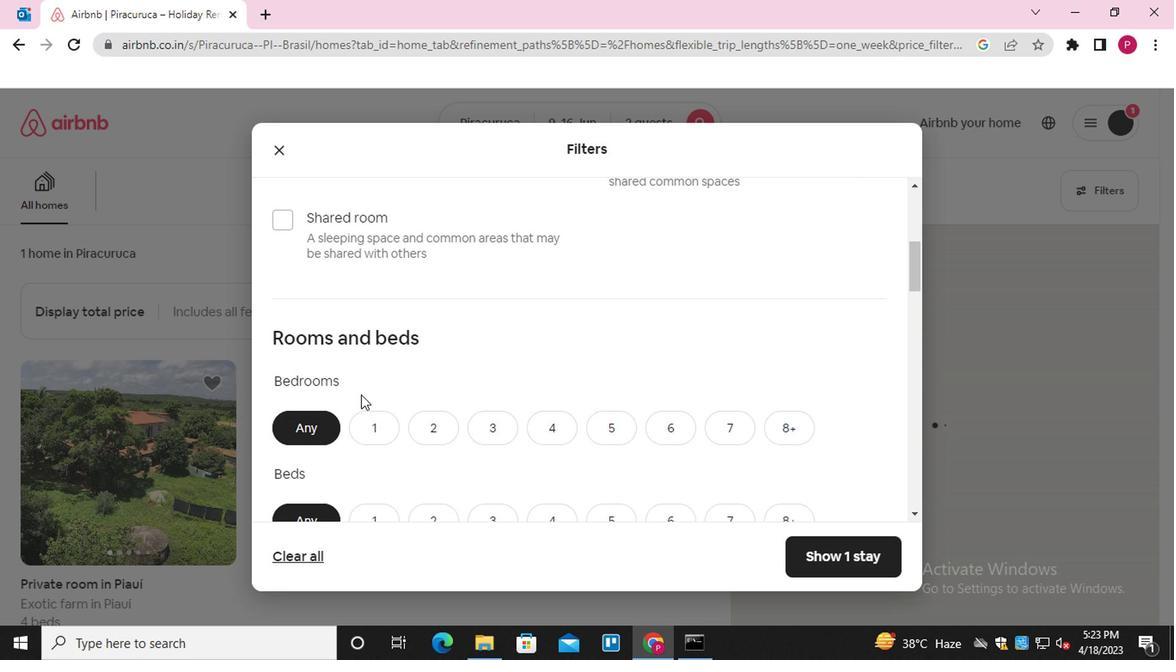 
Action: Mouse scrolled (380, 366) with delta (0, 0)
Screenshot: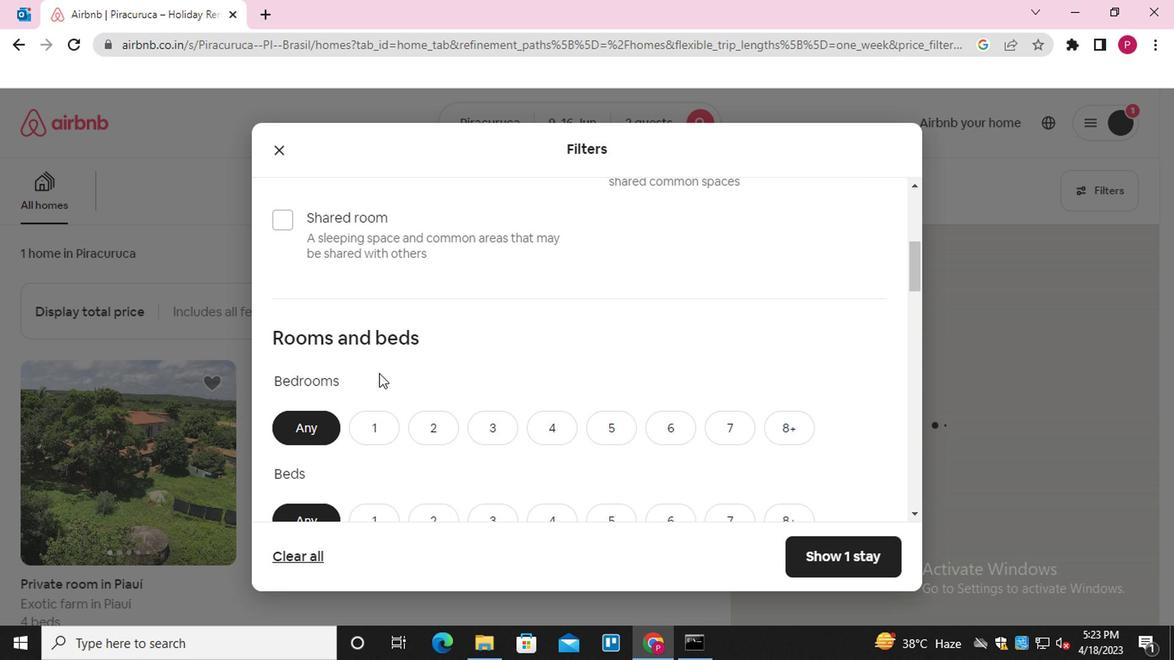 
Action: Mouse scrolled (380, 366) with delta (0, 0)
Screenshot: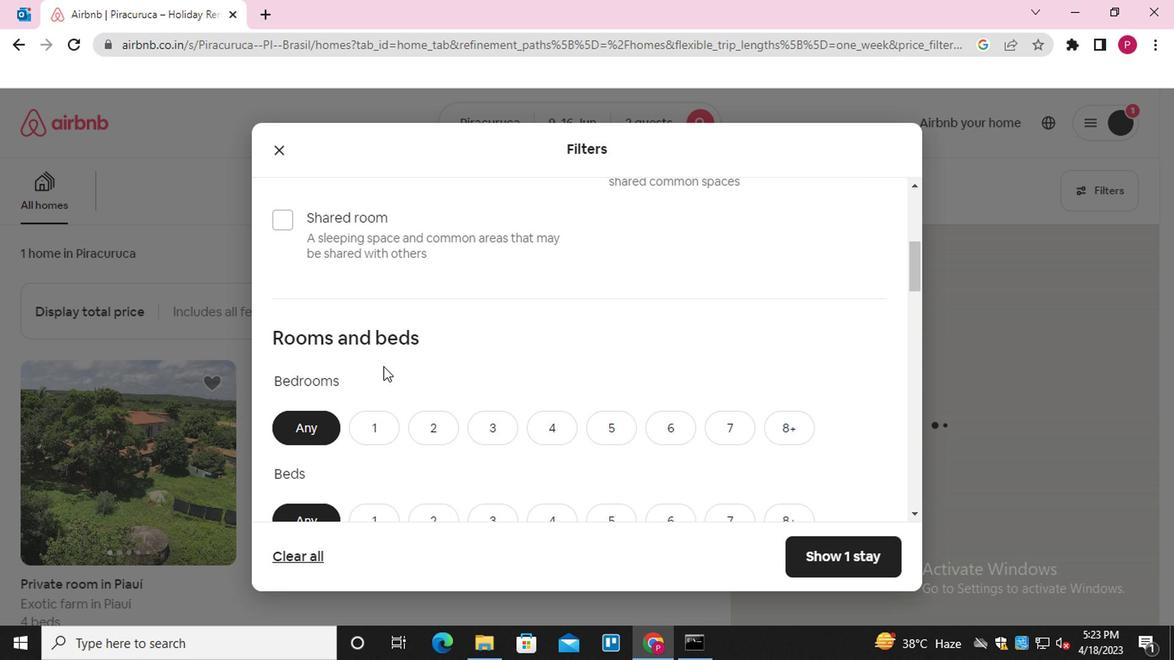 
Action: Mouse moved to (286, 313)
Screenshot: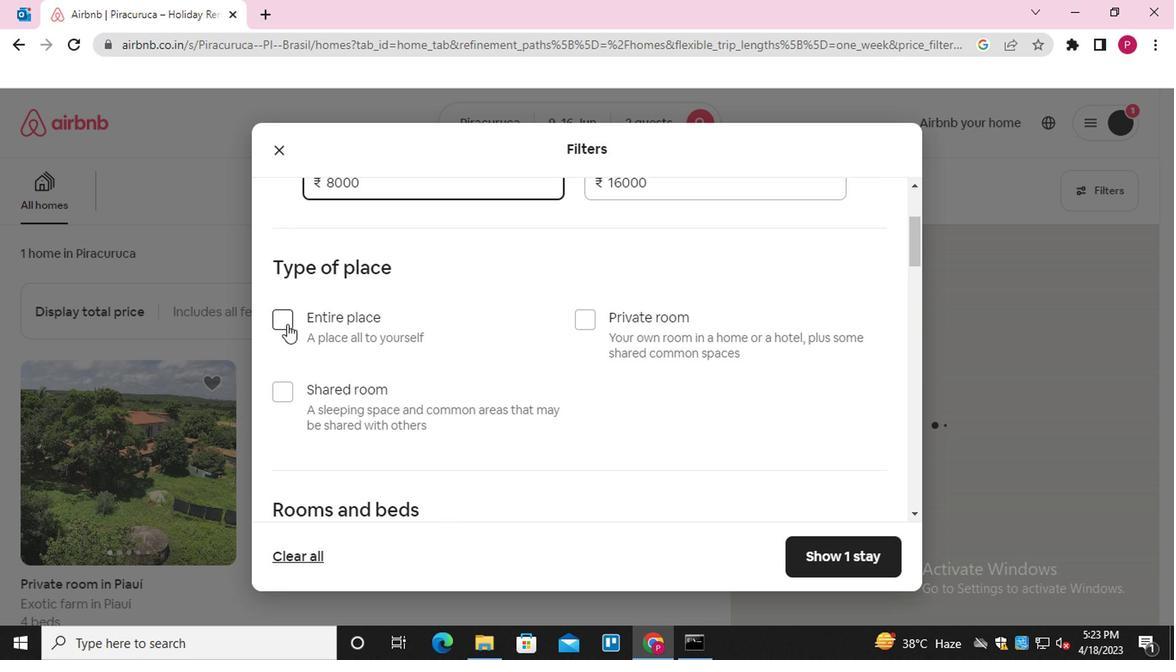 
Action: Mouse pressed left at (286, 313)
Screenshot: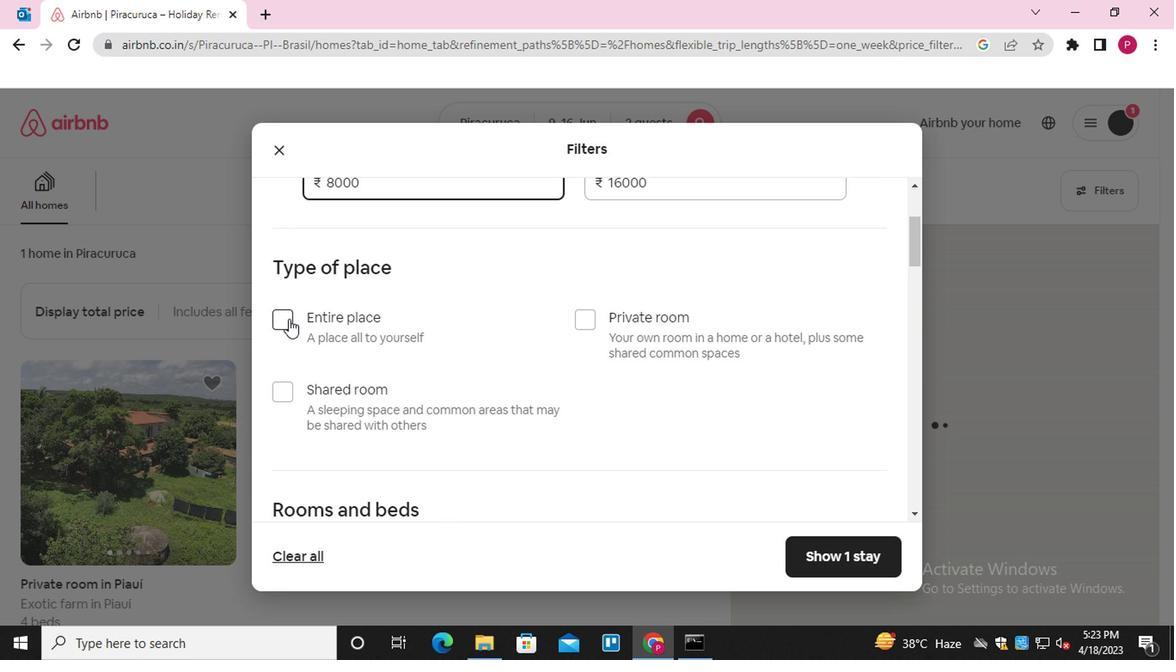 
Action: Mouse moved to (347, 313)
Screenshot: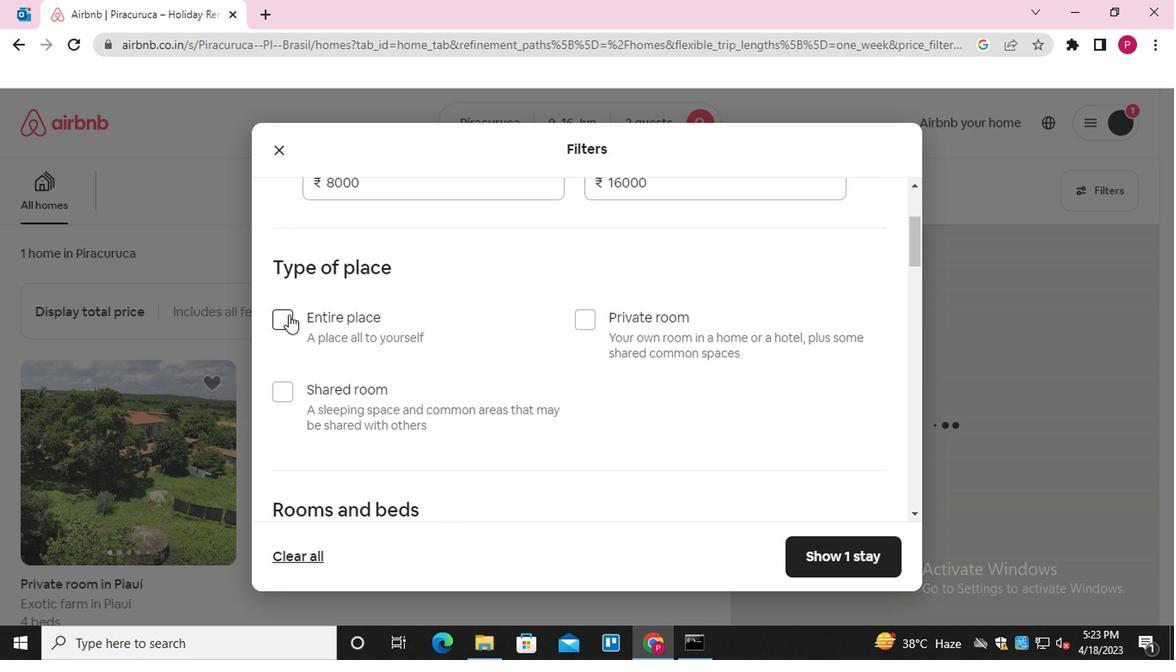 
Action: Mouse scrolled (347, 312) with delta (0, -1)
Screenshot: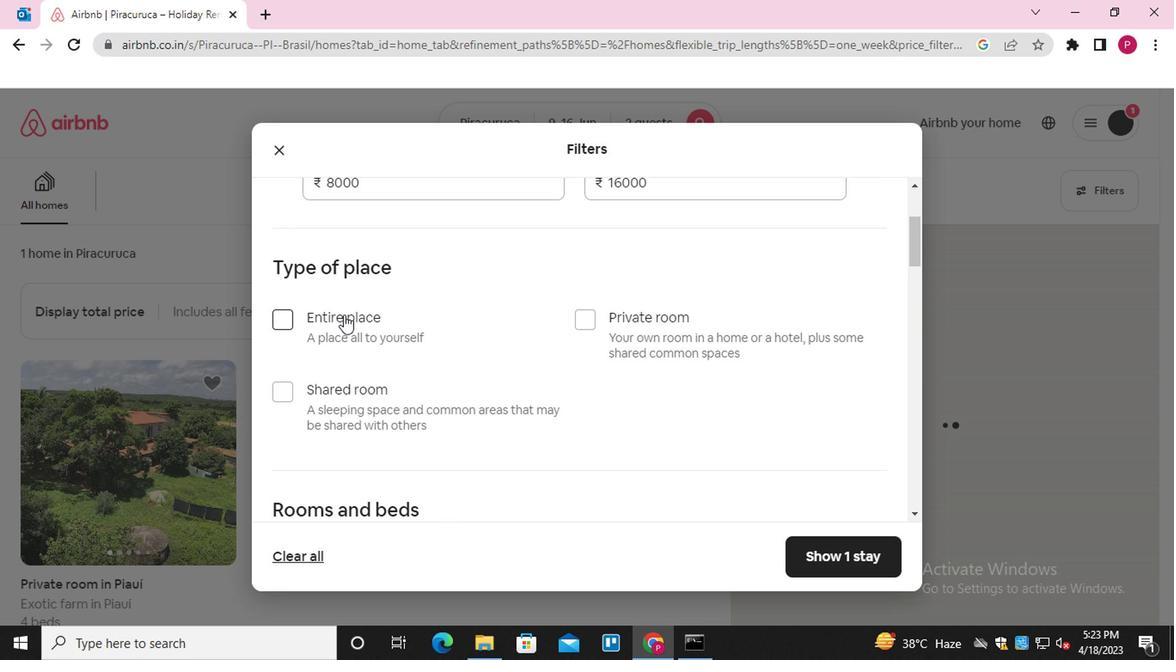 
Action: Mouse scrolled (347, 312) with delta (0, -1)
Screenshot: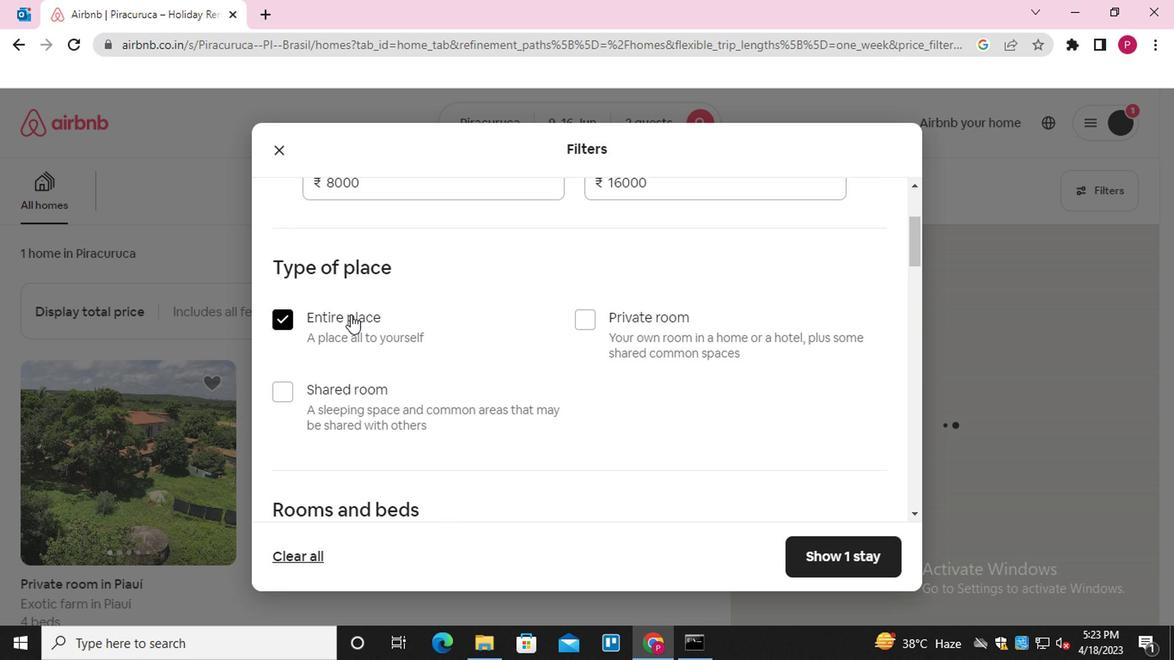 
Action: Mouse scrolled (347, 312) with delta (0, -1)
Screenshot: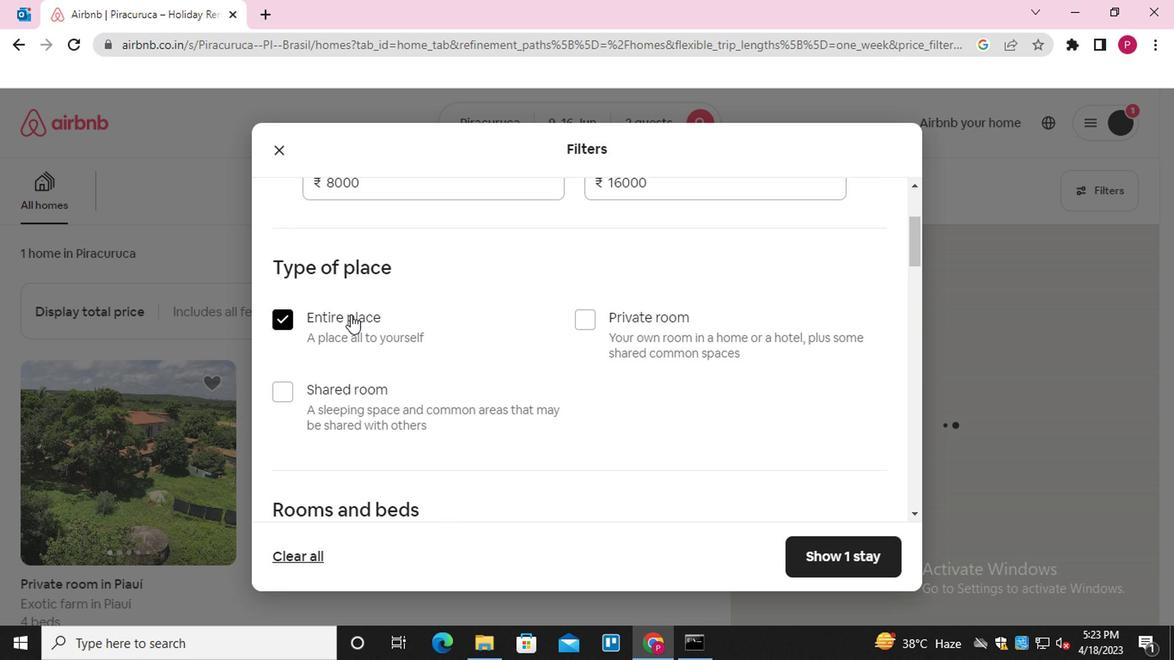 
Action: Mouse scrolled (347, 312) with delta (0, -1)
Screenshot: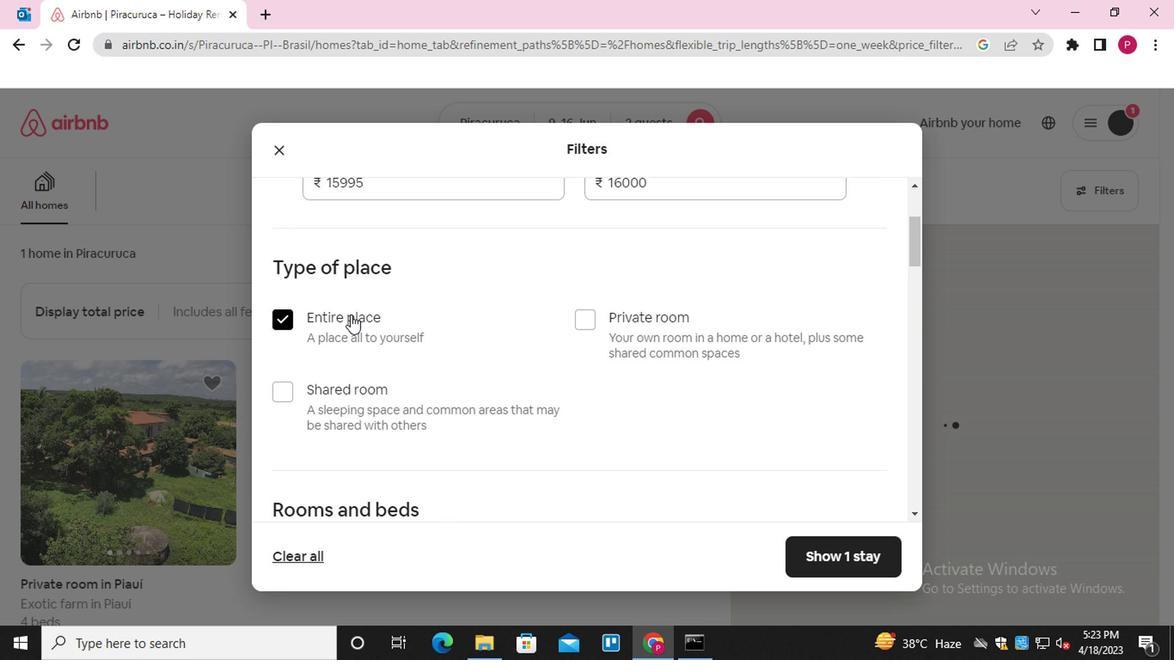 
Action: Mouse moved to (426, 240)
Screenshot: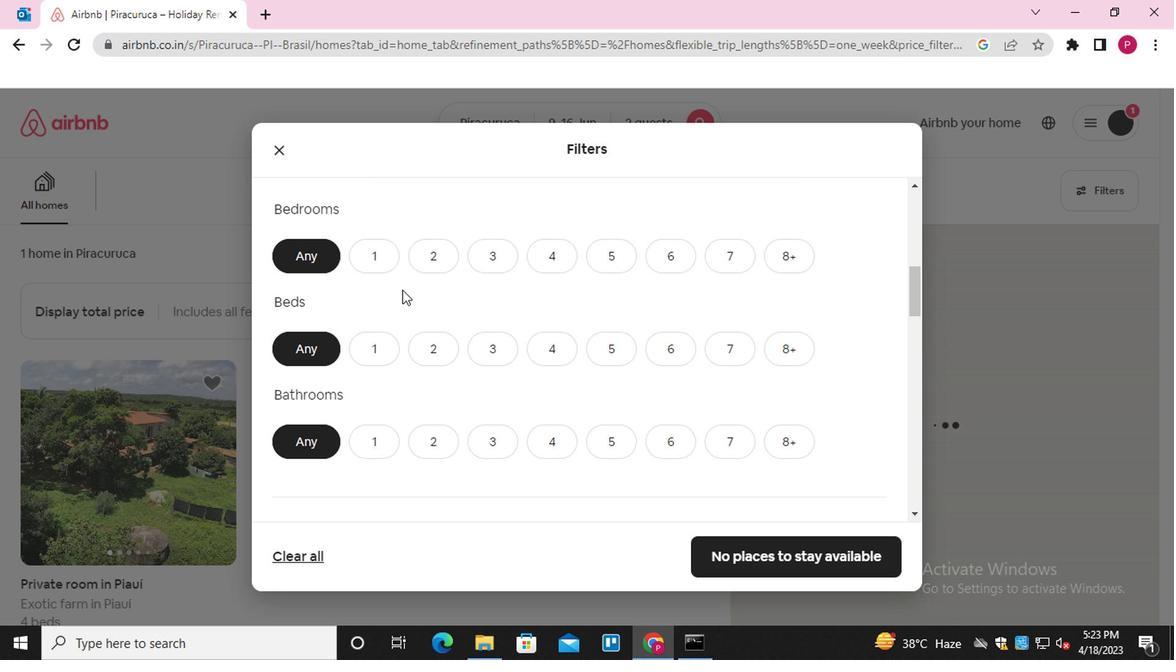 
Action: Mouse pressed left at (426, 240)
Screenshot: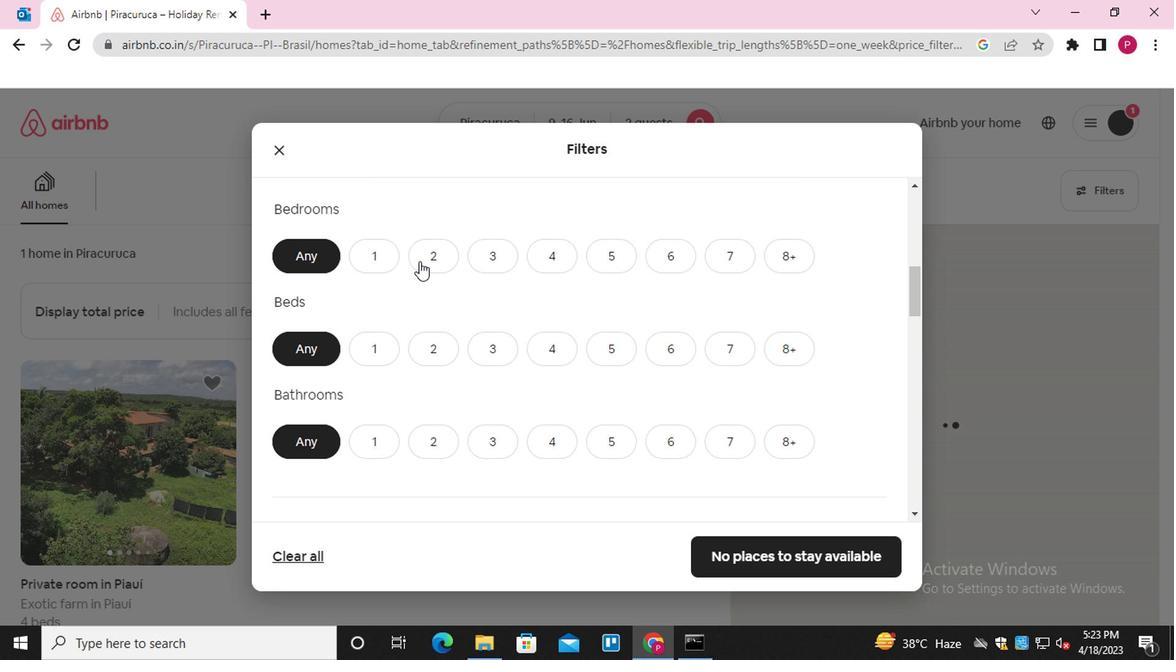 
Action: Mouse moved to (417, 350)
Screenshot: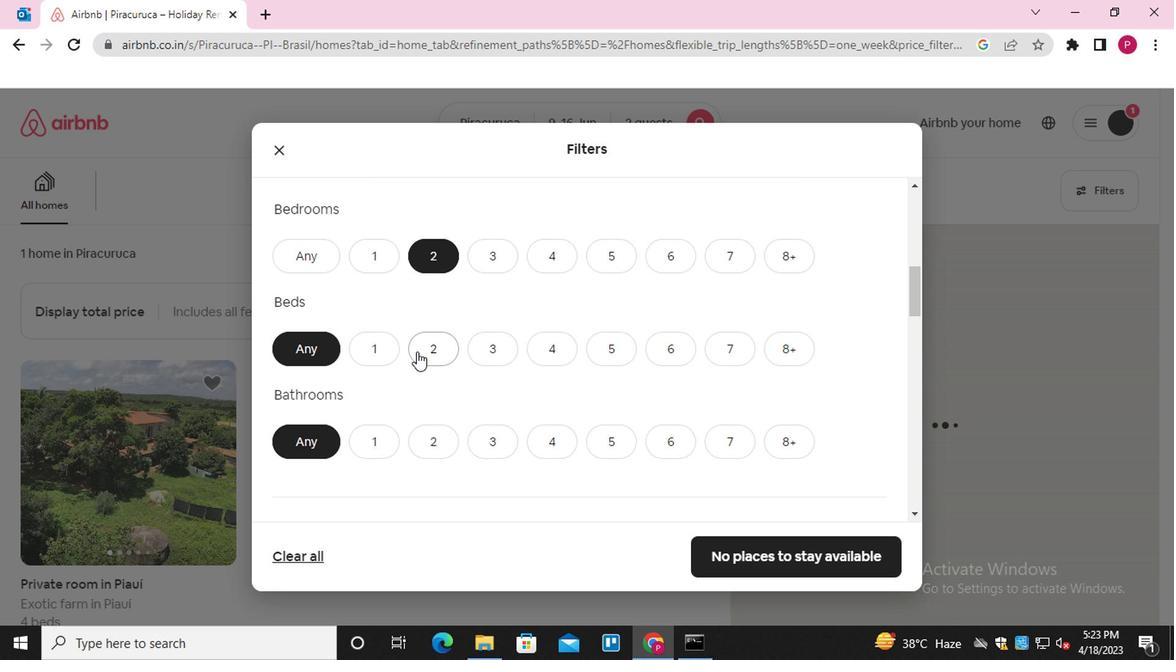 
Action: Mouse pressed left at (417, 350)
Screenshot: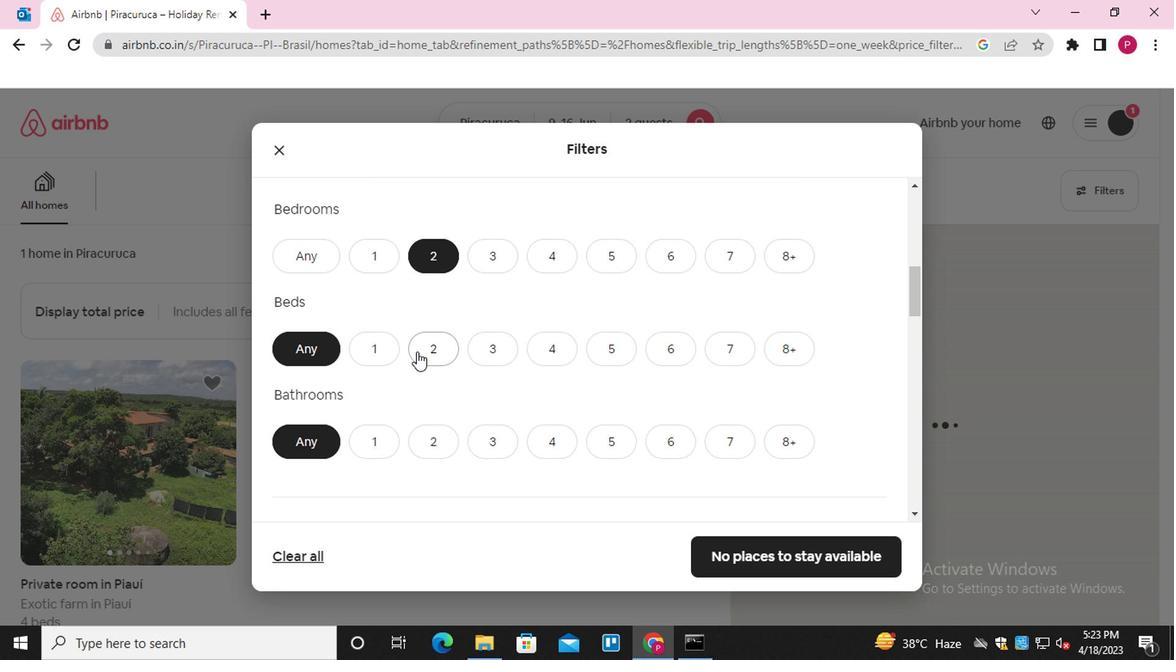 
Action: Mouse moved to (361, 448)
Screenshot: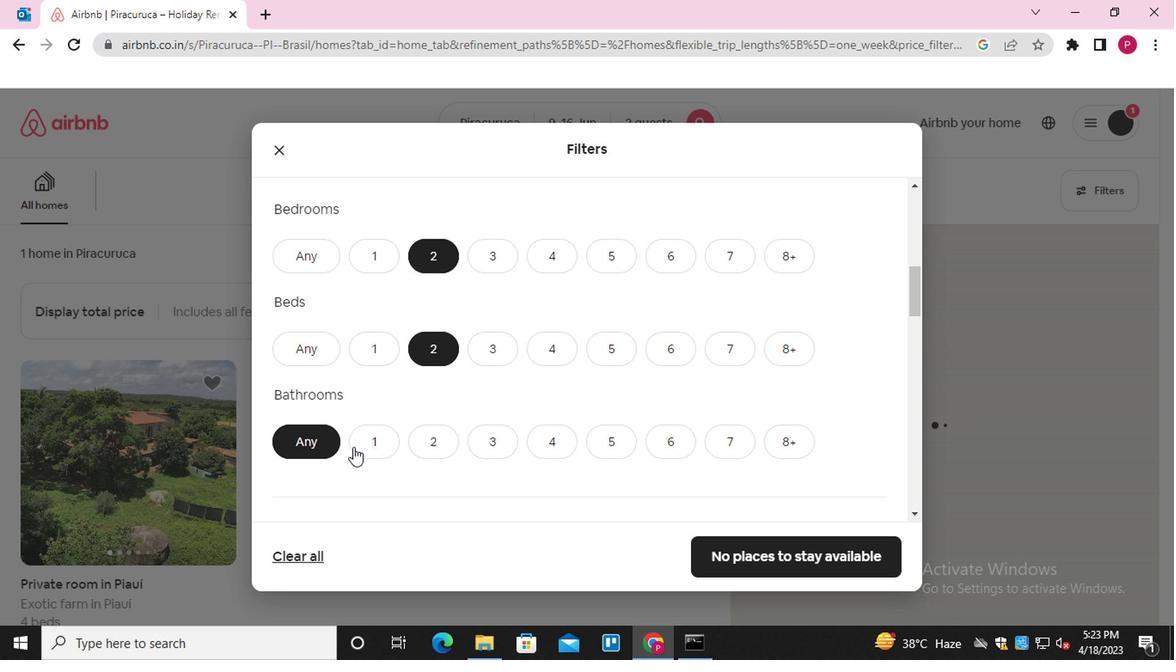 
Action: Mouse pressed left at (361, 448)
Screenshot: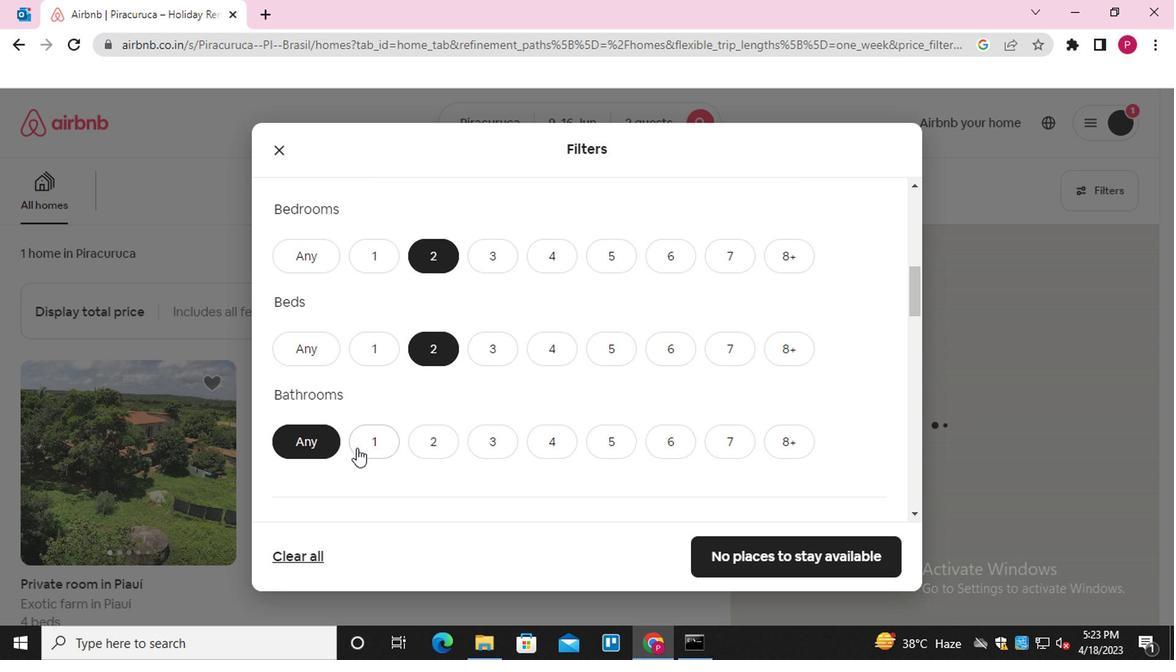 
Action: Mouse moved to (456, 483)
Screenshot: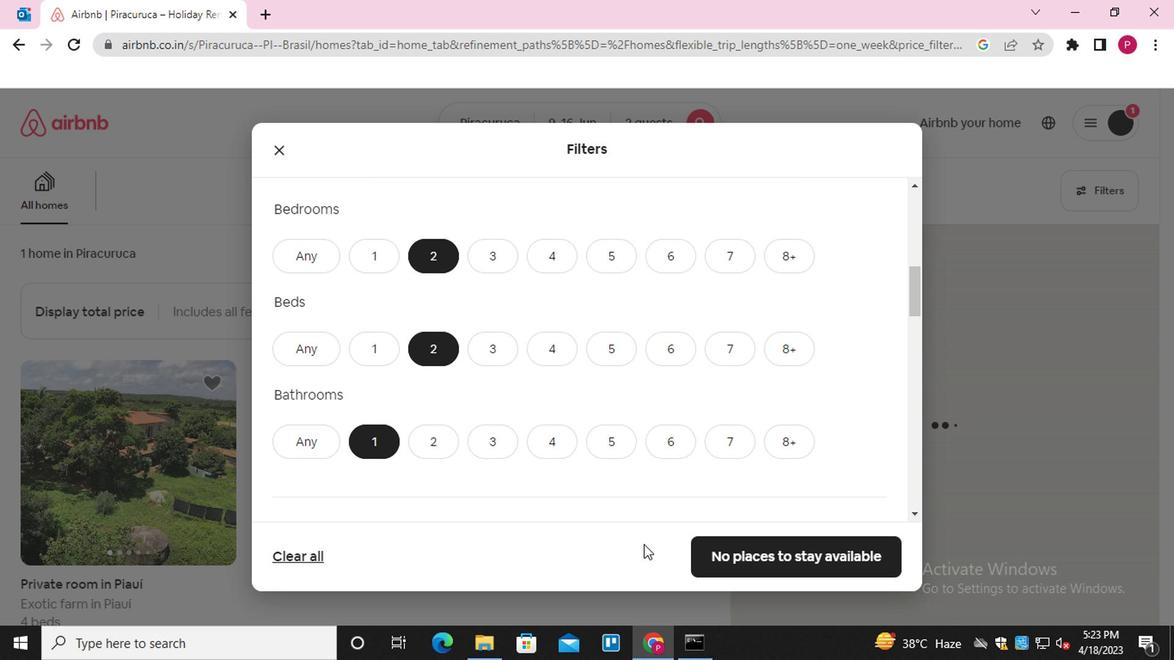 
Action: Mouse scrolled (456, 481) with delta (0, -1)
Screenshot: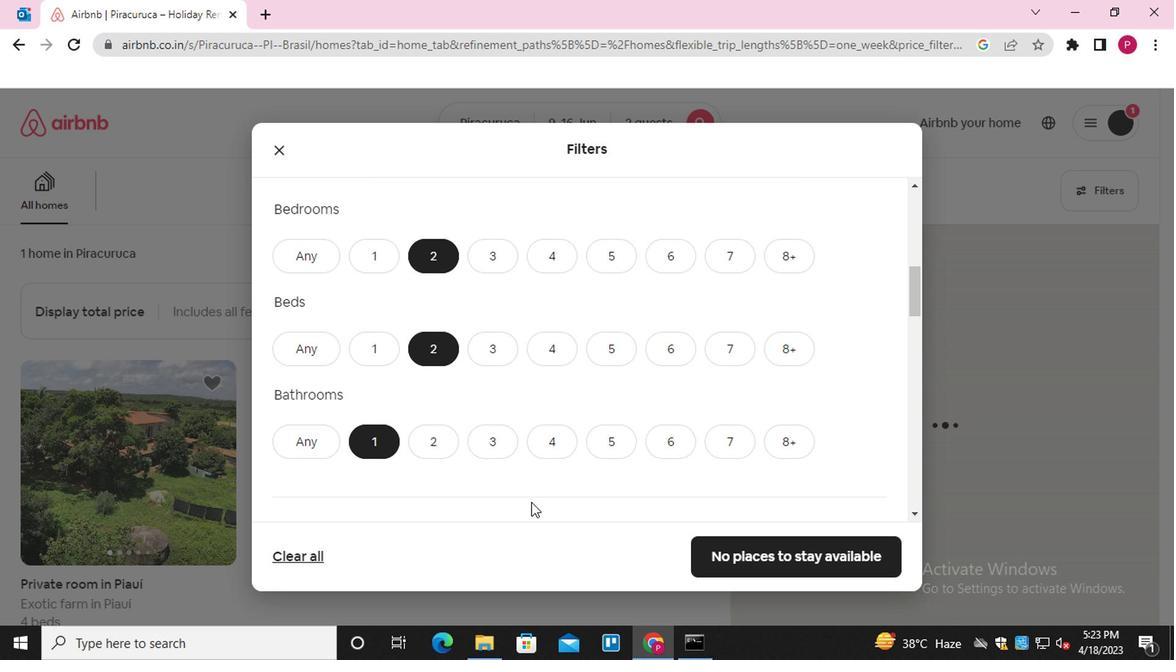 
Action: Mouse scrolled (456, 481) with delta (0, -1)
Screenshot: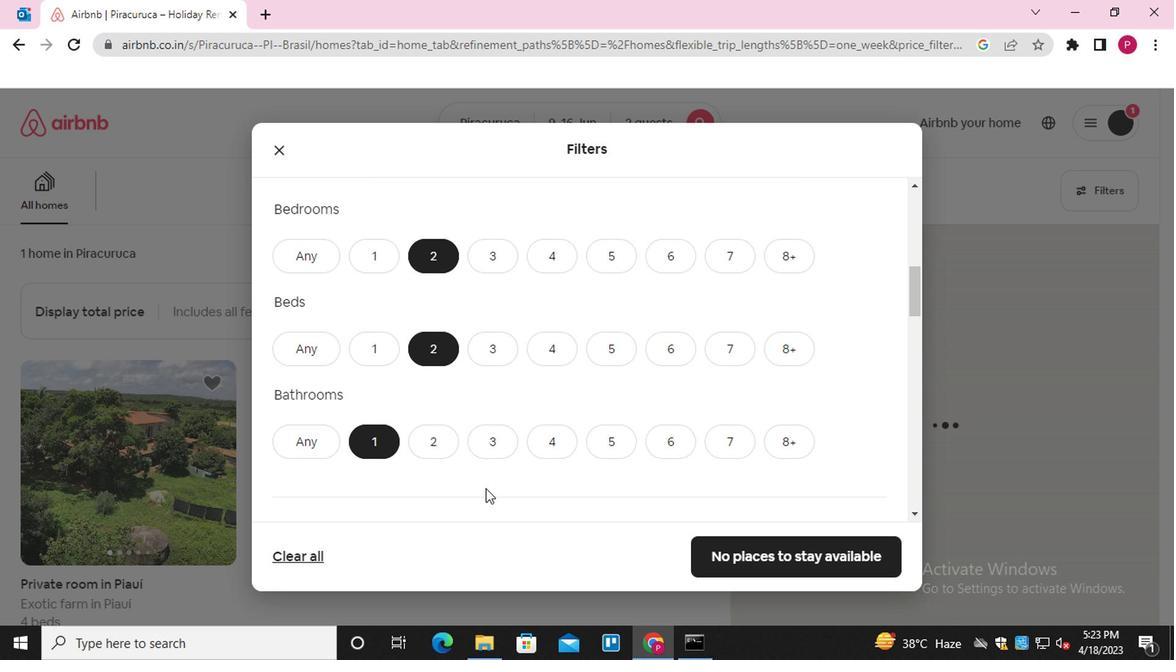 
Action: Mouse scrolled (456, 481) with delta (0, -1)
Screenshot: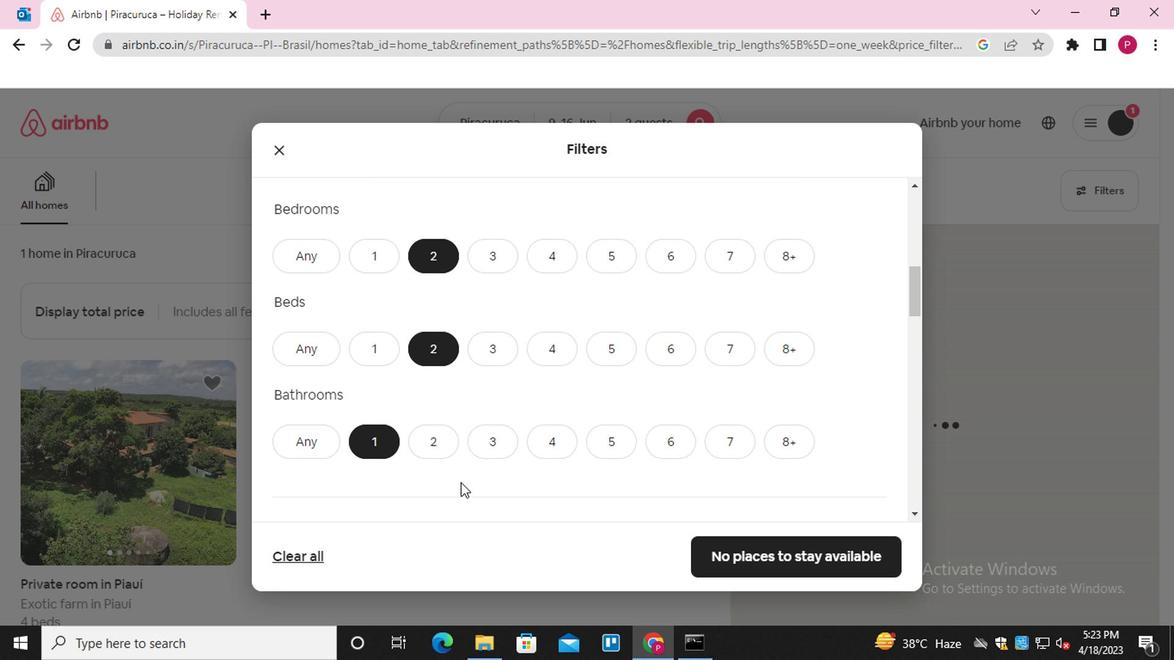 
Action: Mouse moved to (479, 446)
Screenshot: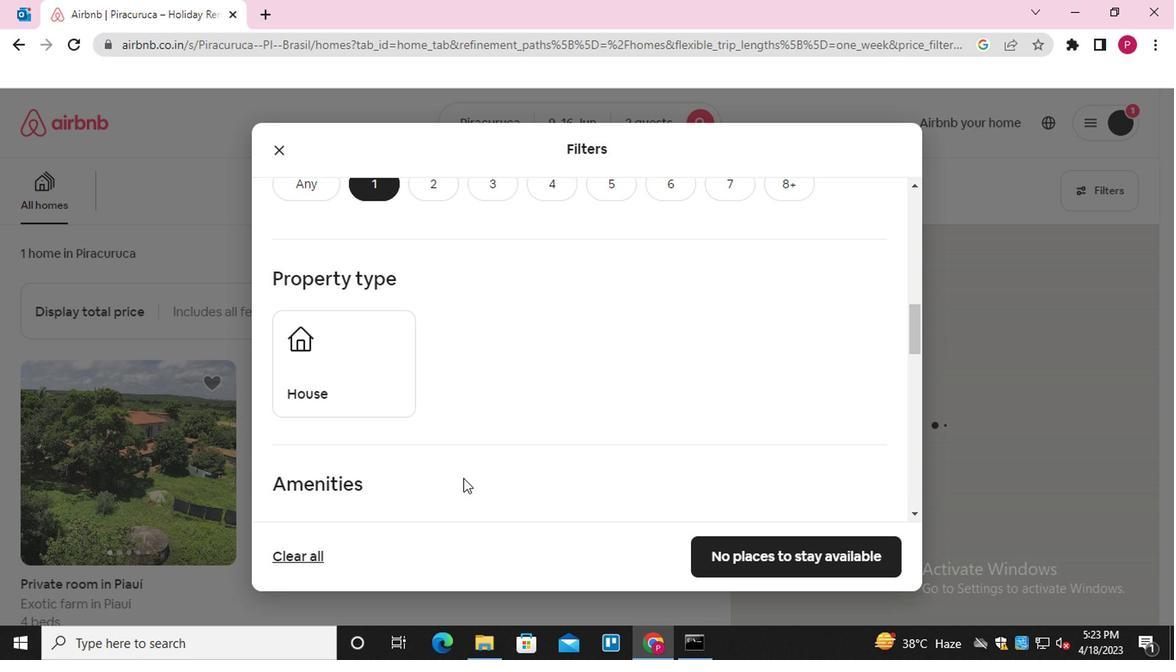 
Action: Mouse scrolled (479, 446) with delta (0, 0)
Screenshot: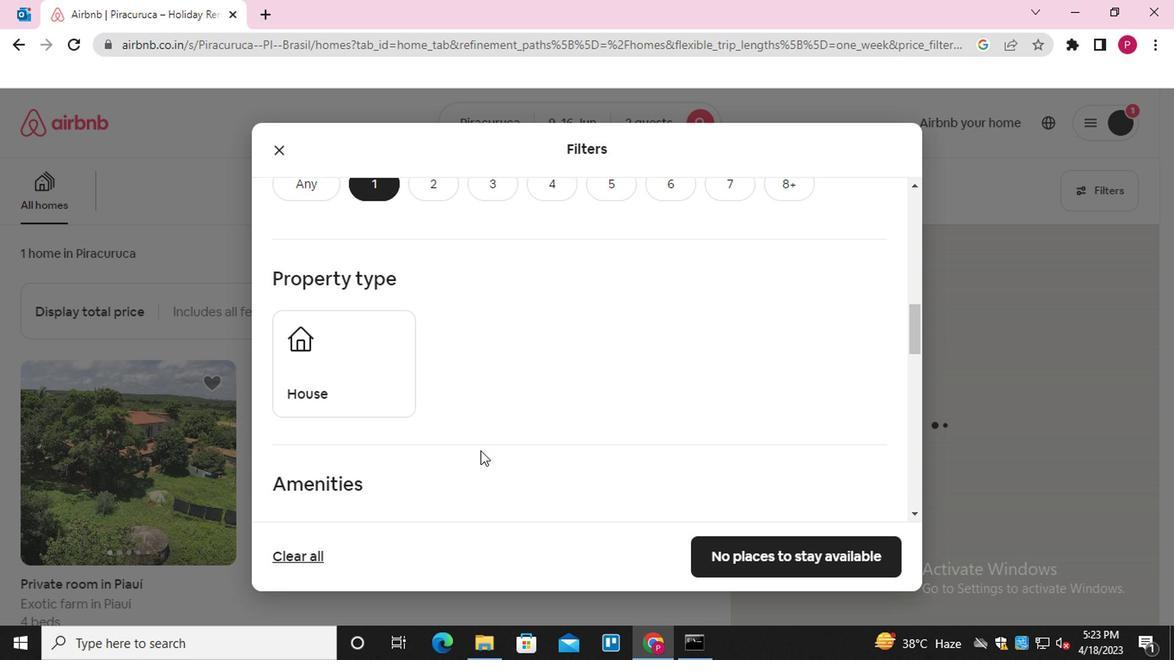 
Action: Mouse scrolled (479, 446) with delta (0, 0)
Screenshot: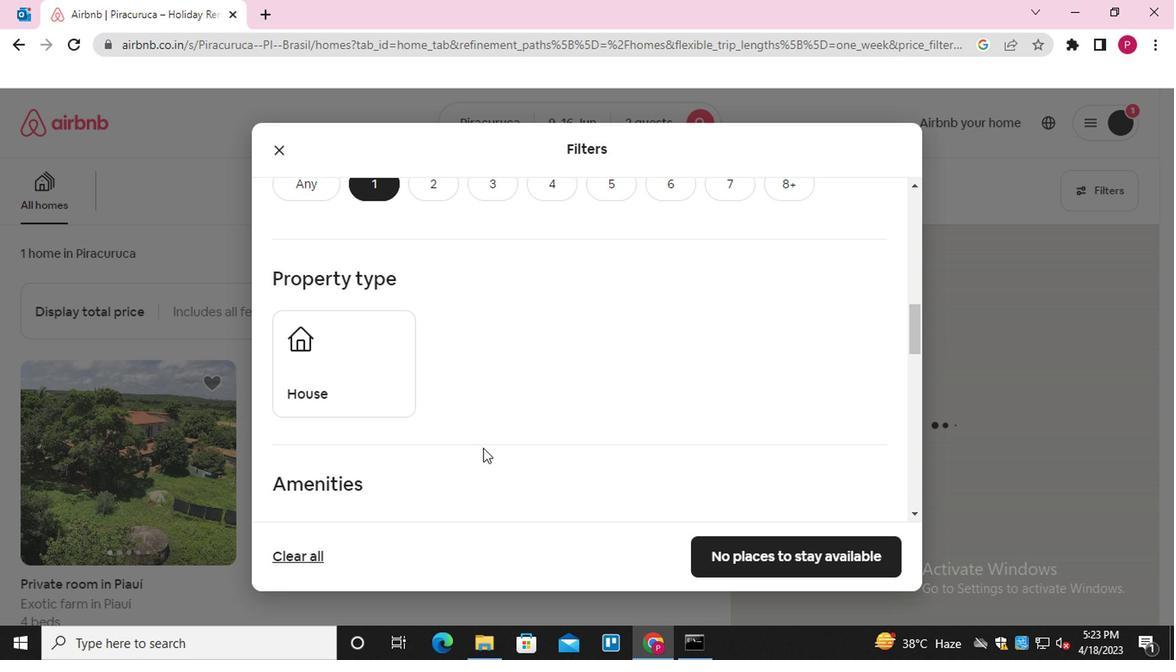 
Action: Mouse moved to (482, 445)
Screenshot: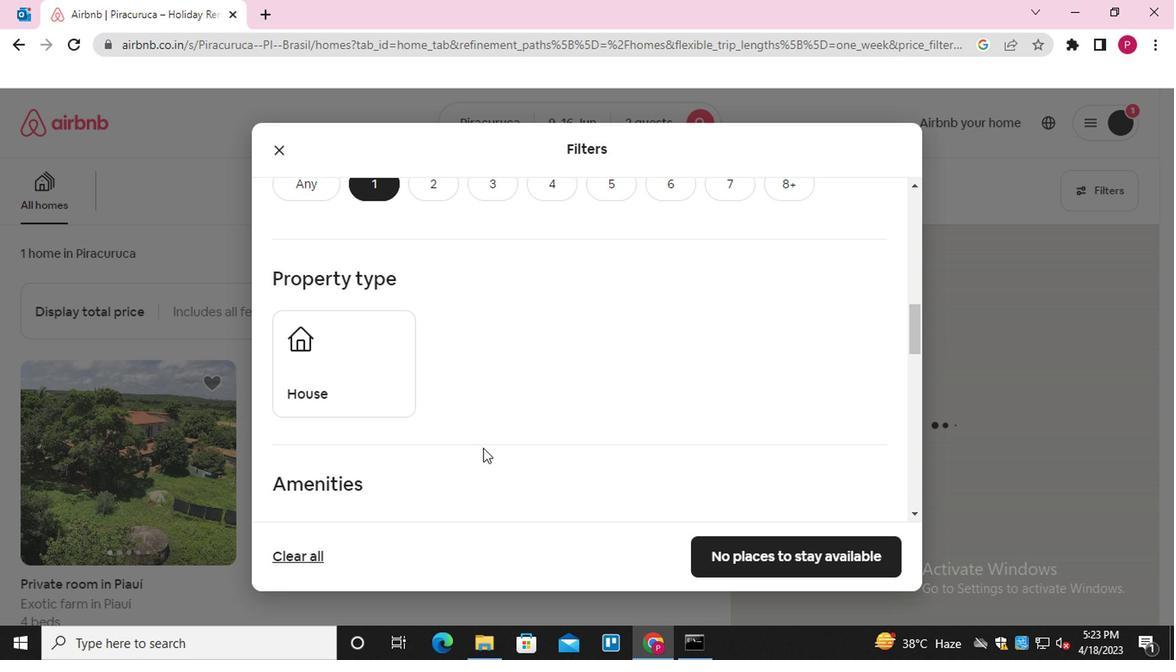 
Action: Mouse scrolled (482, 444) with delta (0, -1)
Screenshot: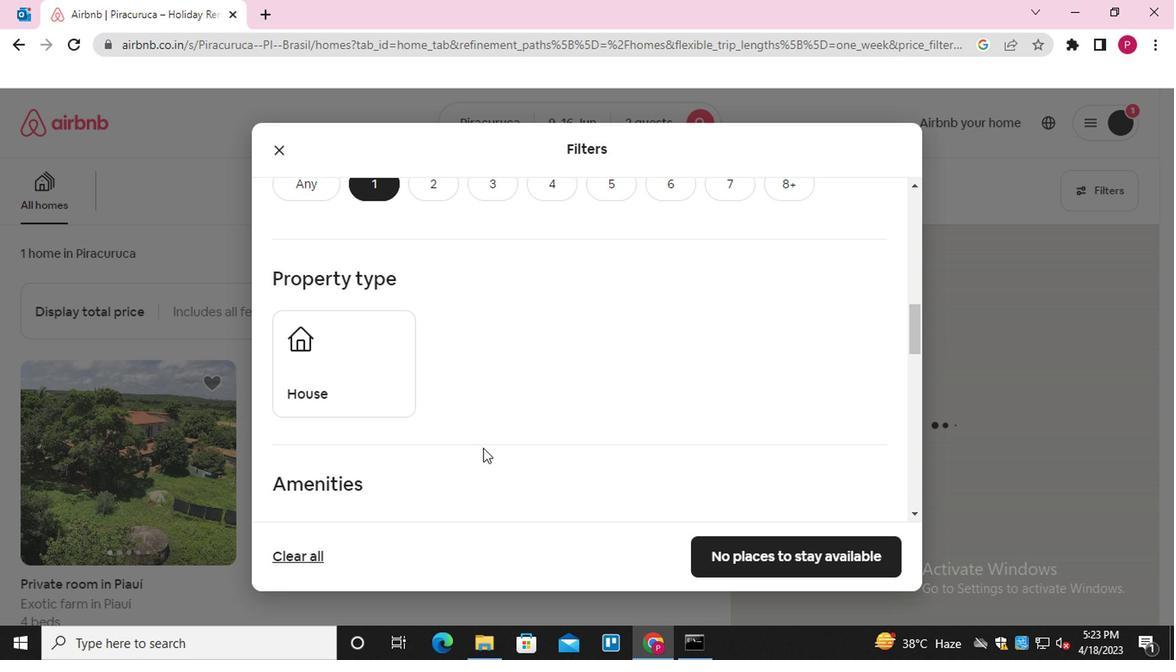 
Action: Mouse moved to (492, 442)
Screenshot: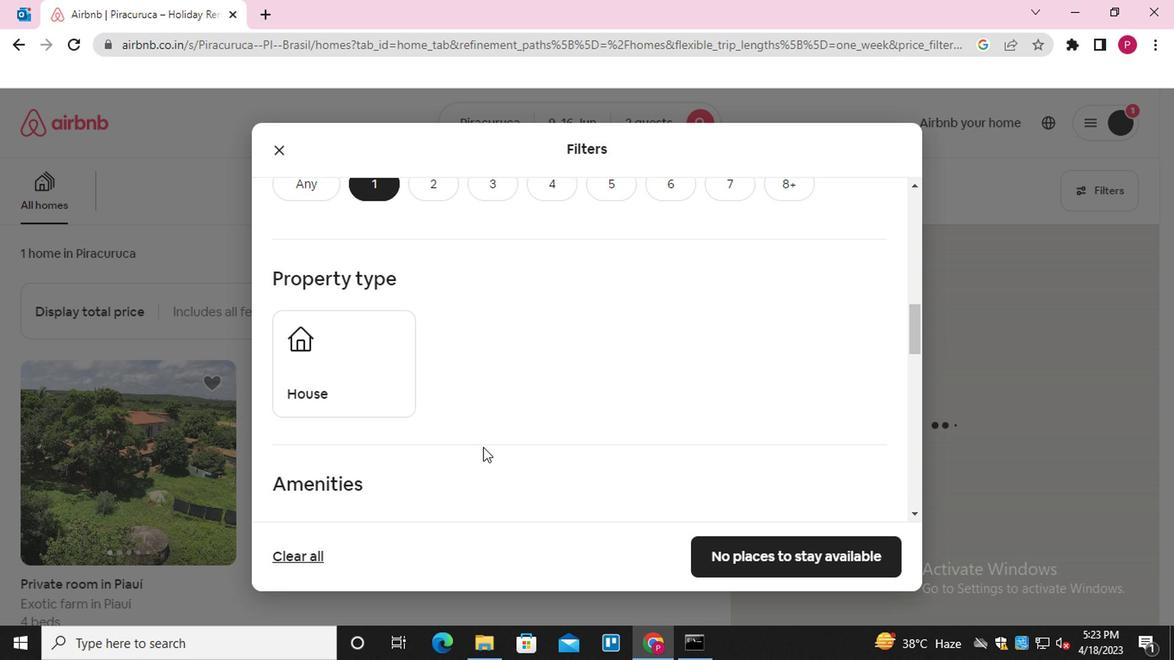 
Action: Mouse scrolled (492, 442) with delta (0, 0)
Screenshot: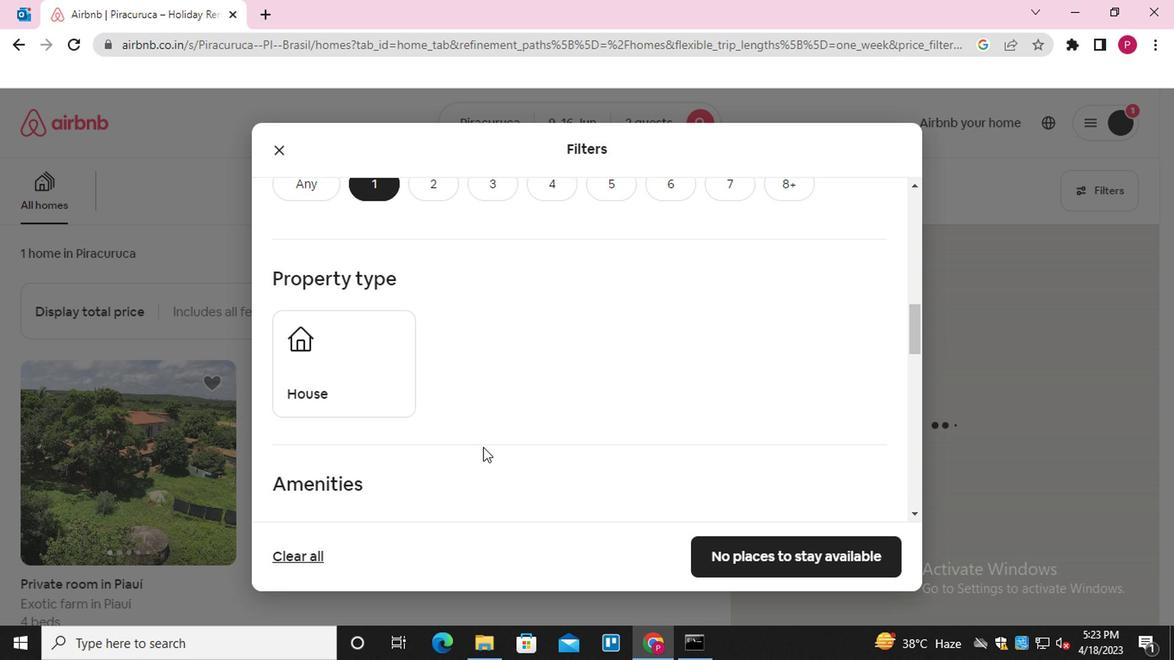 
Action: Mouse moved to (832, 437)
Screenshot: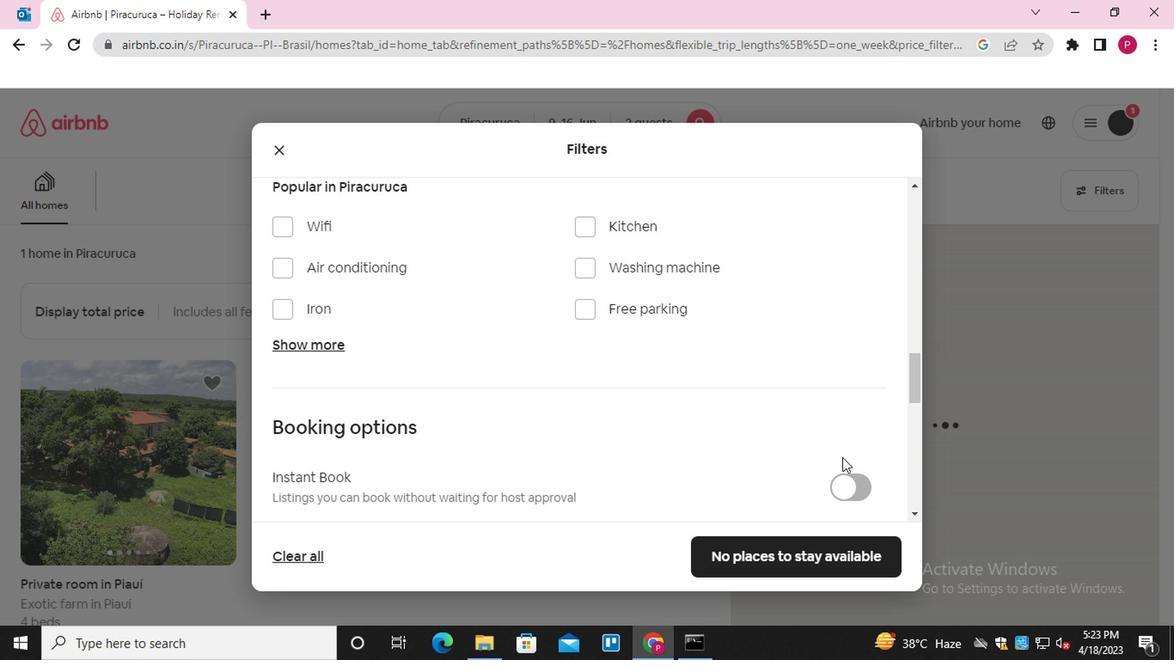 
Action: Mouse scrolled (832, 436) with delta (0, -1)
Screenshot: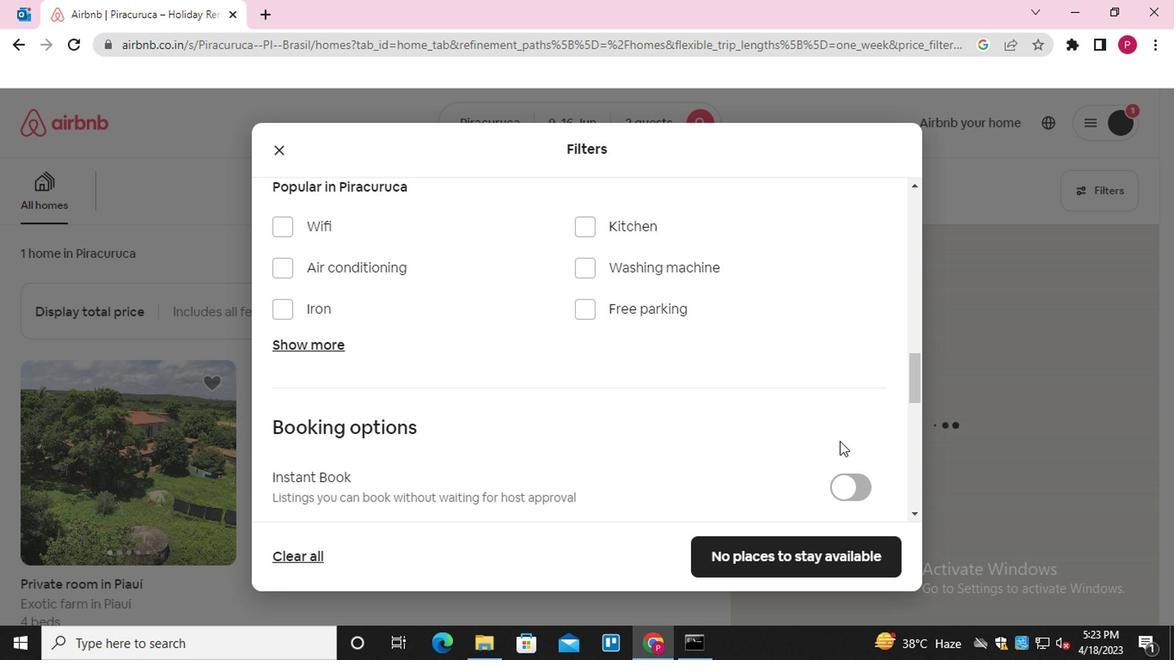 
Action: Mouse scrolled (832, 436) with delta (0, -1)
Screenshot: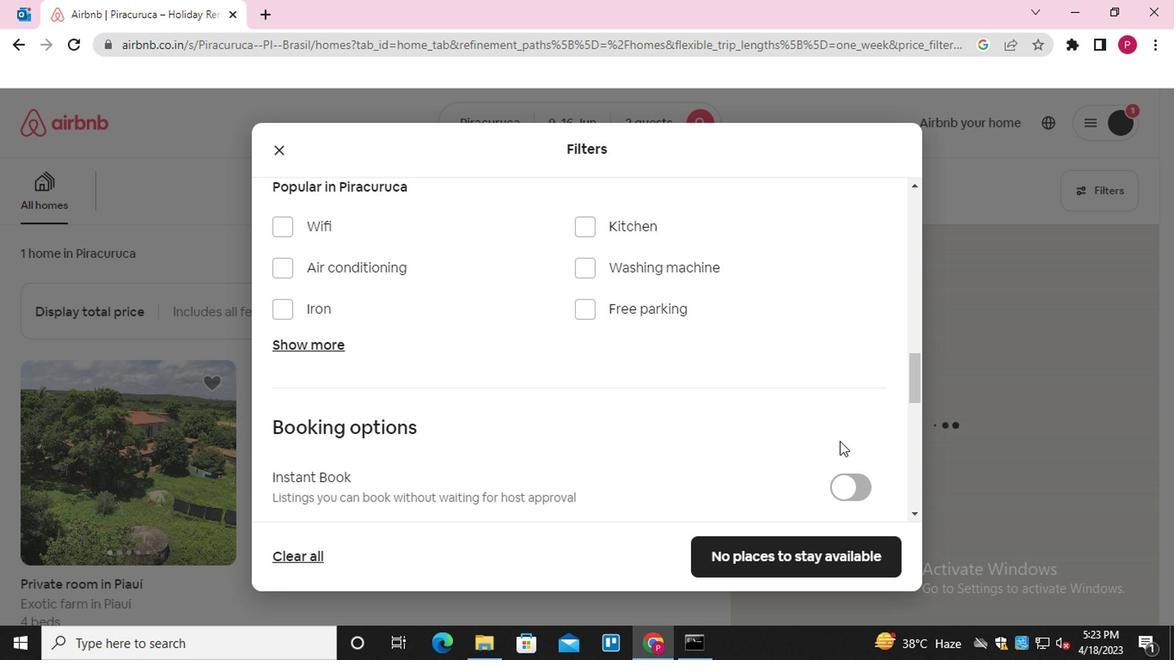 
Action: Mouse moved to (837, 380)
Screenshot: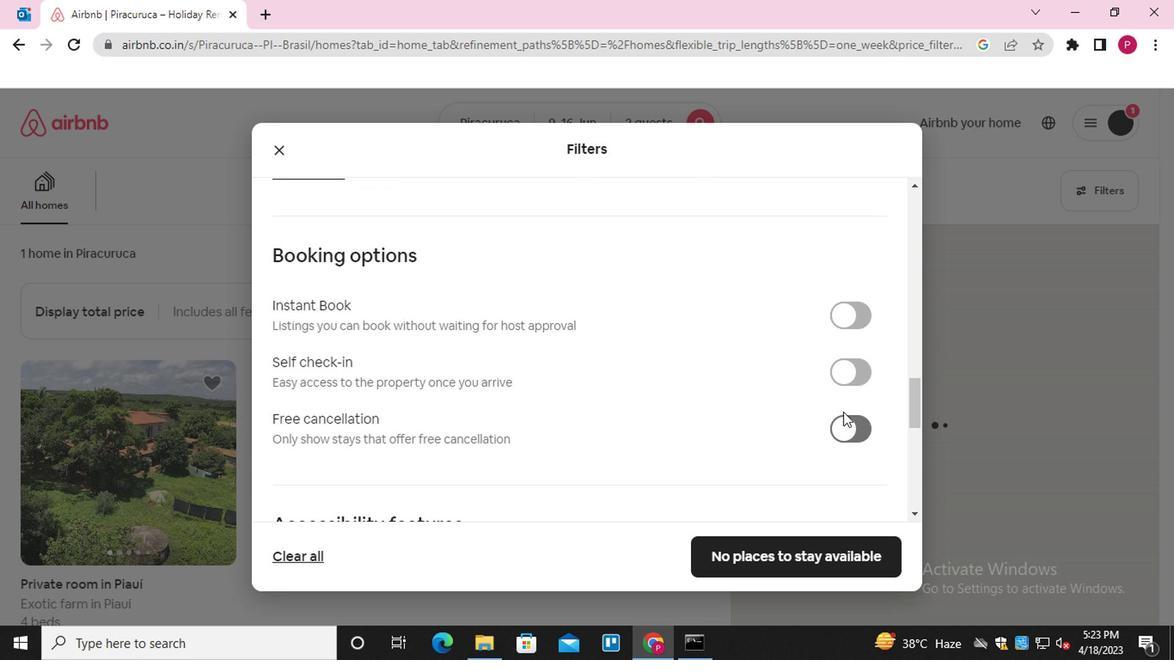 
Action: Mouse pressed left at (837, 380)
Screenshot: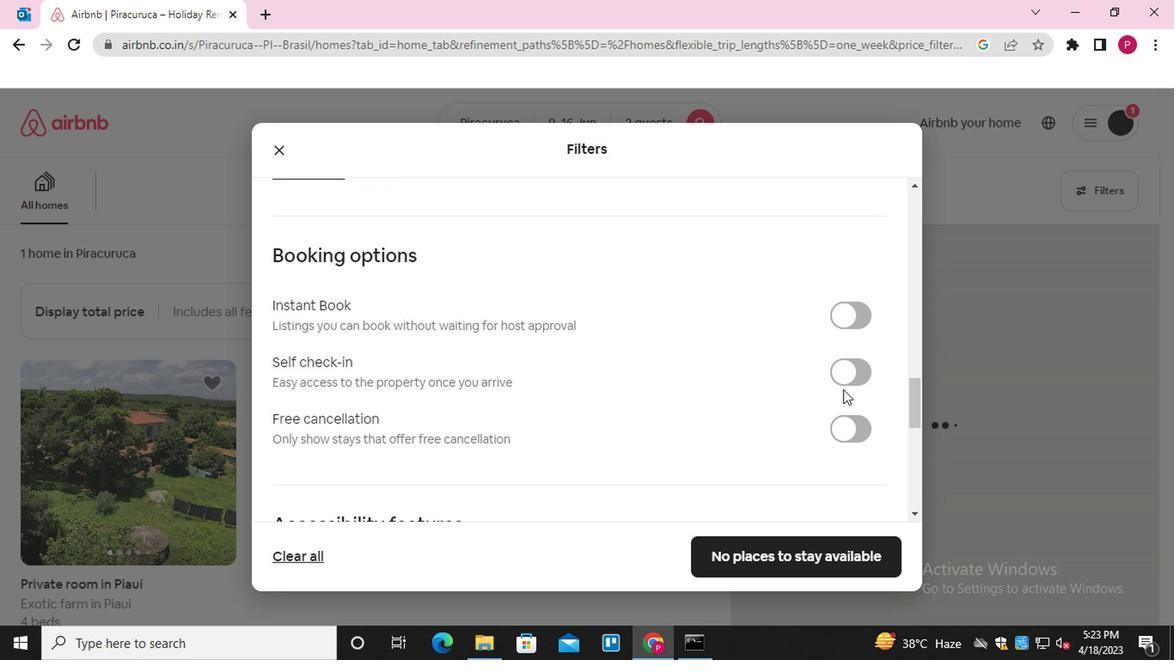 
Action: Mouse moved to (574, 454)
Screenshot: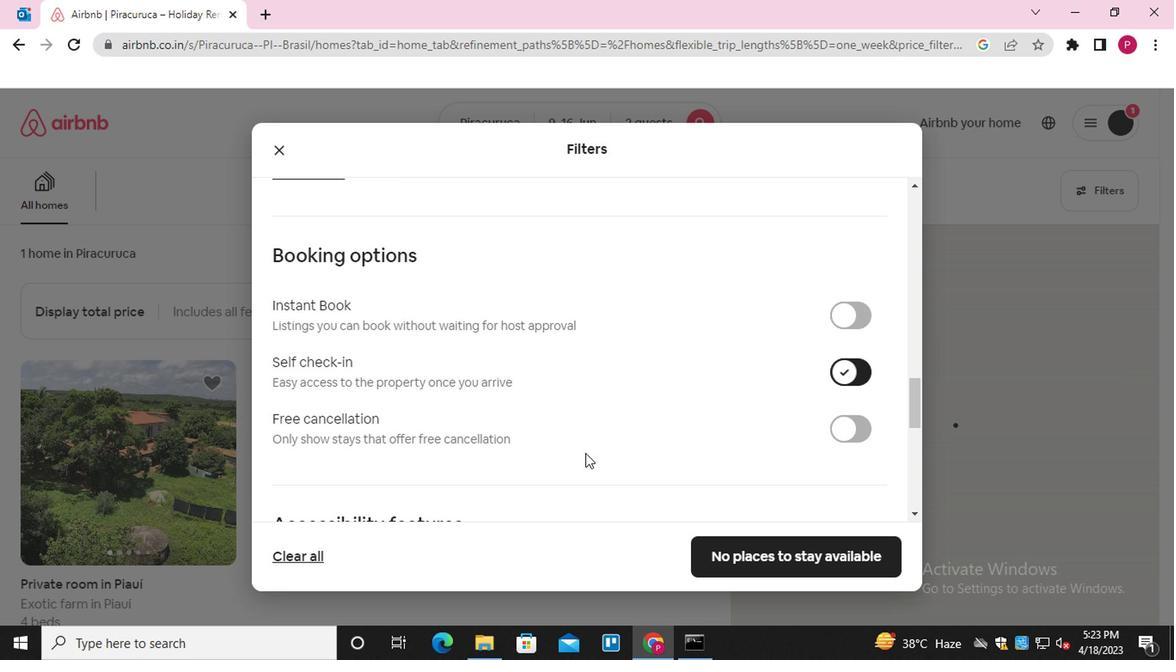 
Action: Mouse scrolled (574, 453) with delta (0, -1)
Screenshot: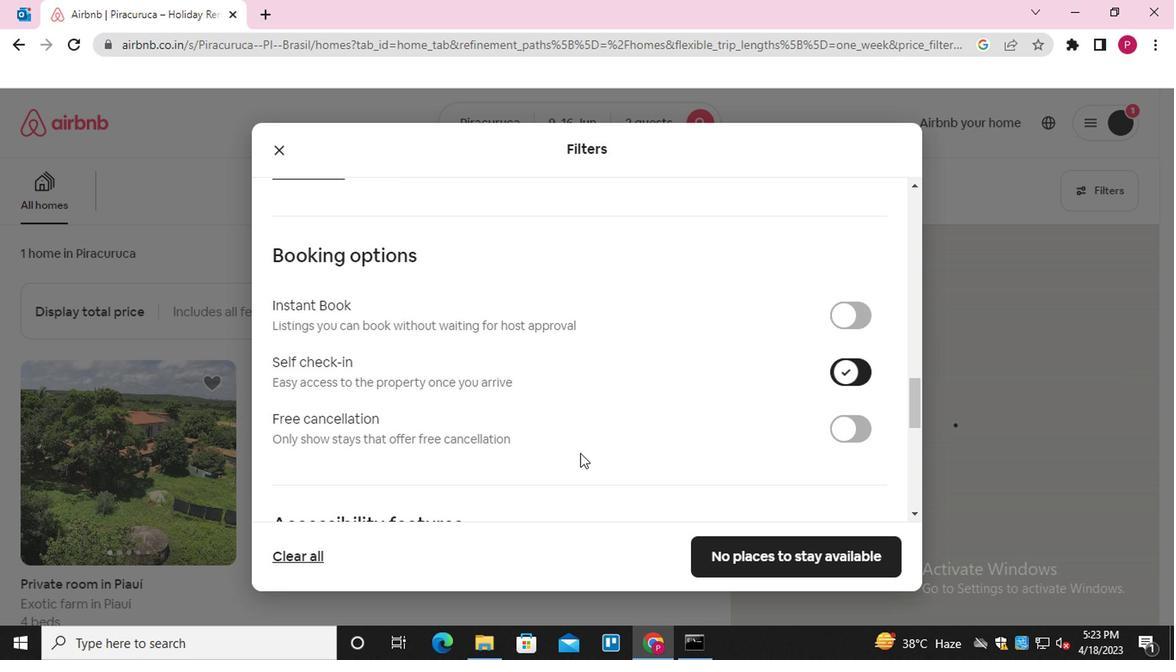 
Action: Mouse scrolled (574, 453) with delta (0, -1)
Screenshot: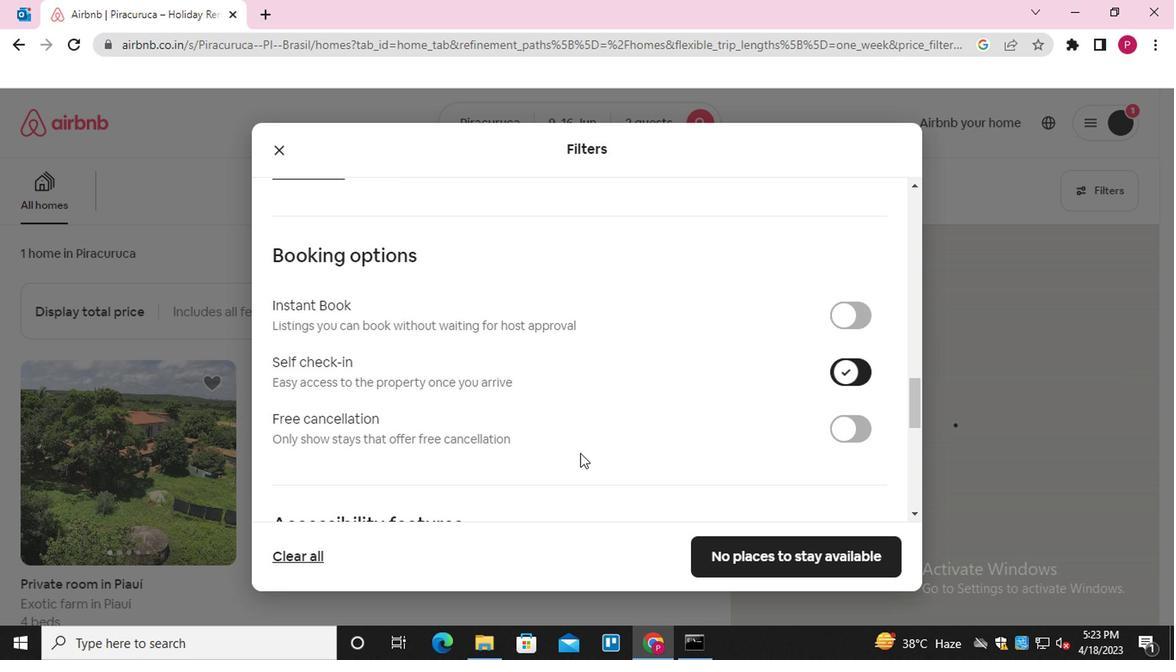 
Action: Mouse scrolled (574, 453) with delta (0, -1)
Screenshot: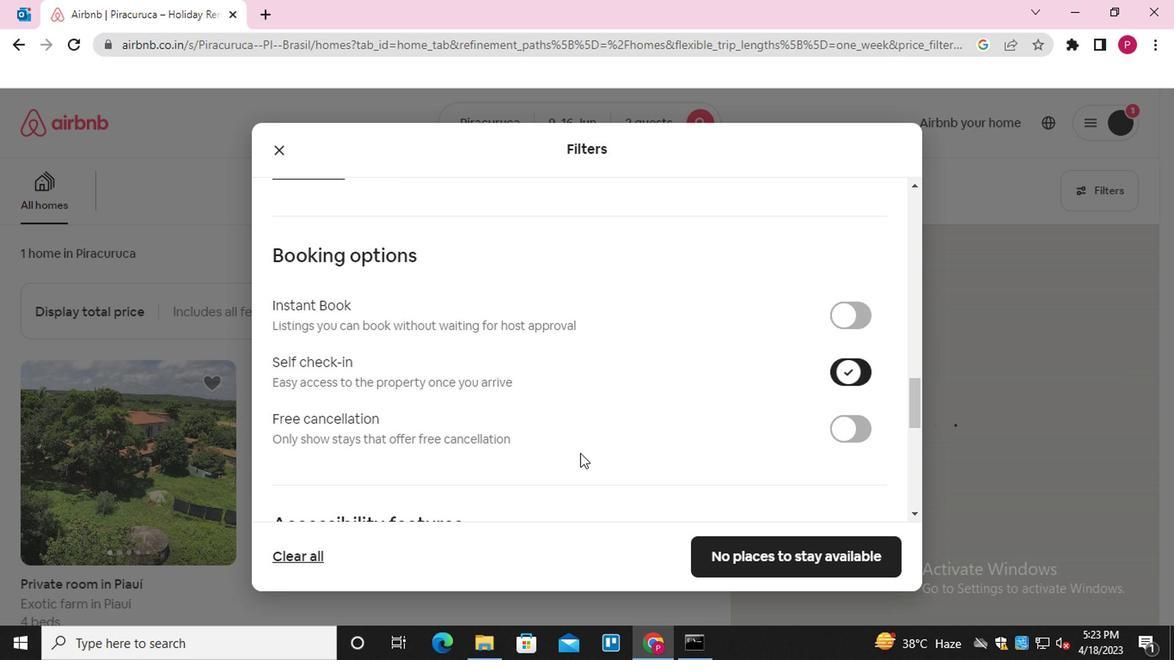 
Action: Mouse scrolled (574, 453) with delta (0, -1)
Screenshot: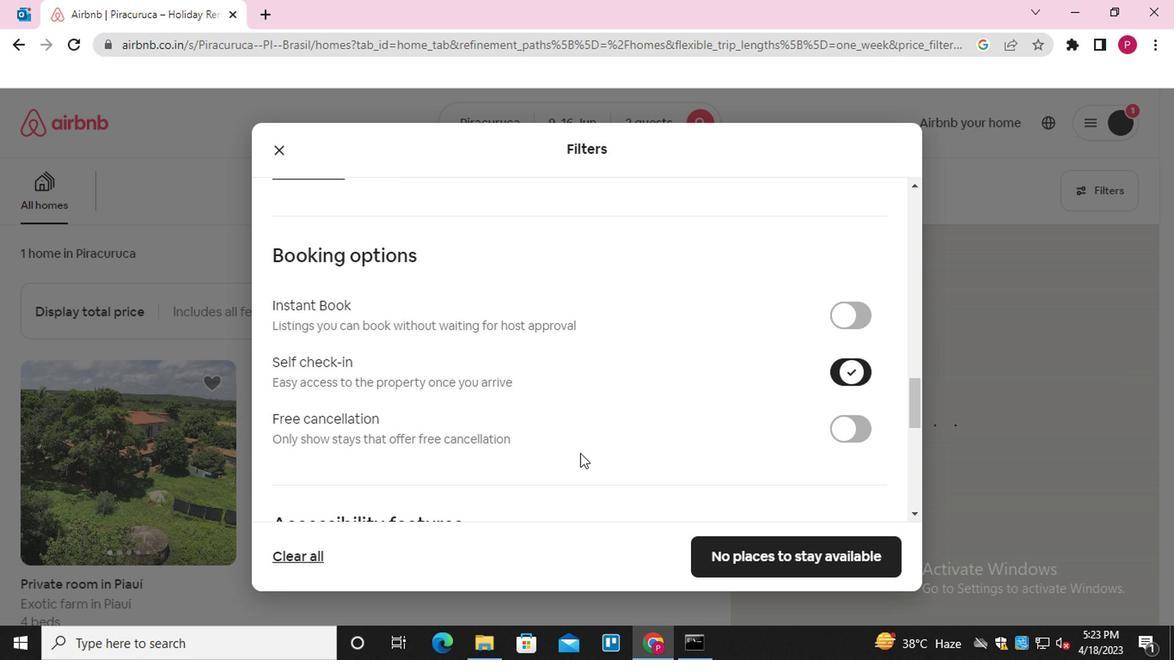 
Action: Mouse moved to (413, 440)
Screenshot: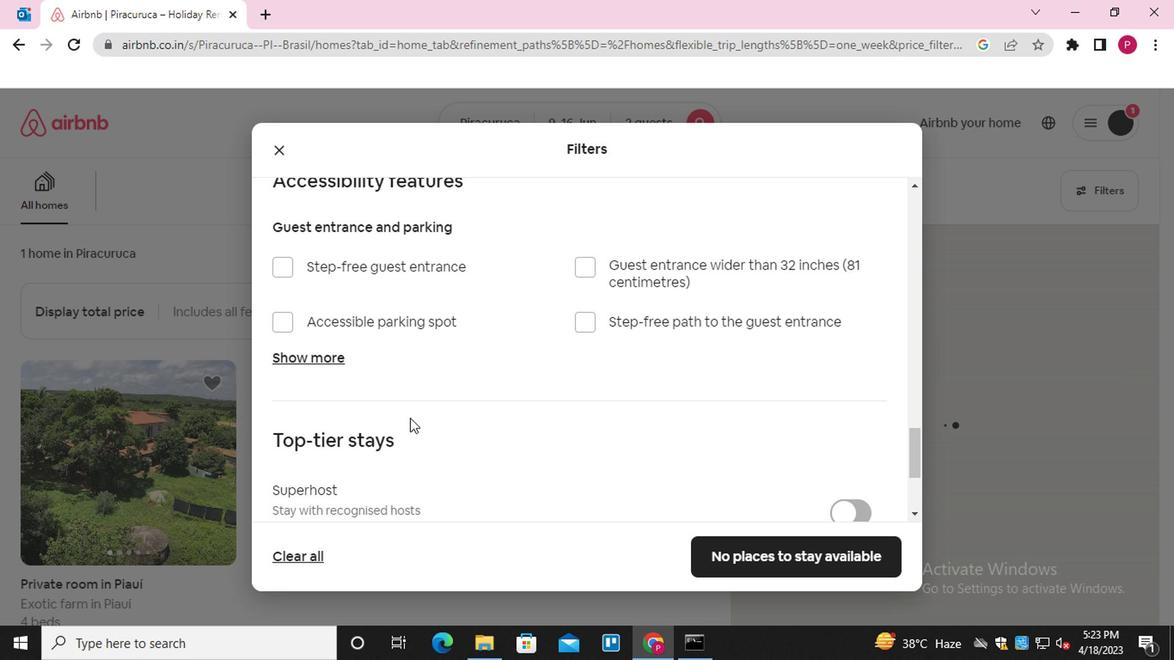 
Action: Mouse scrolled (413, 439) with delta (0, 0)
Screenshot: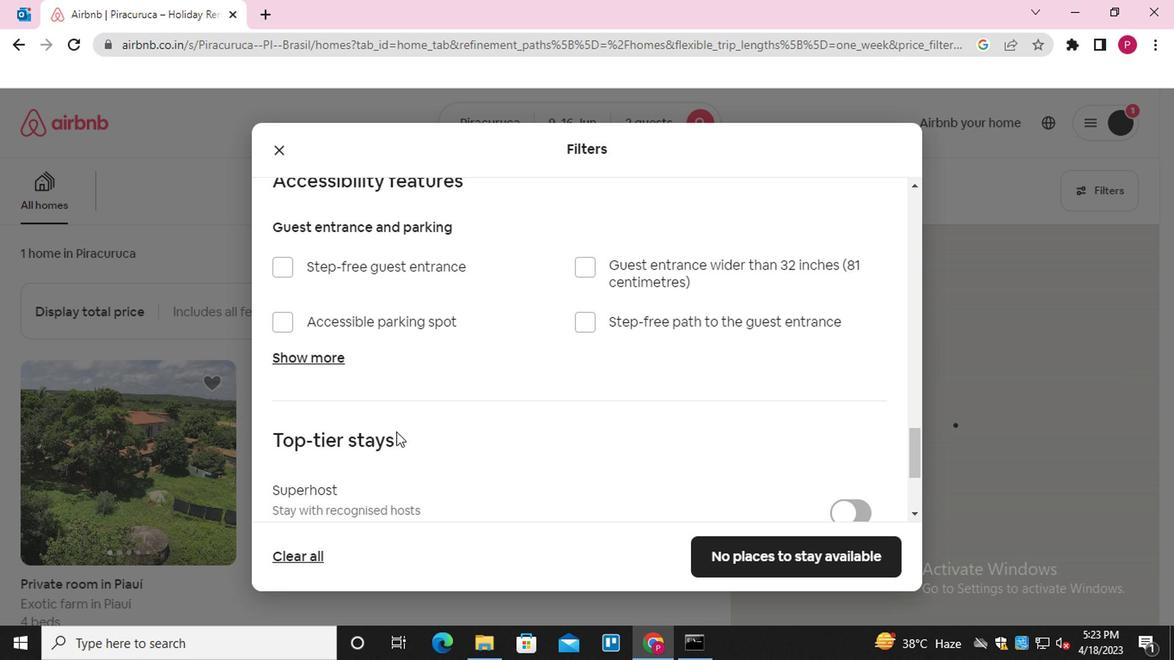 
Action: Mouse scrolled (413, 439) with delta (0, 0)
Screenshot: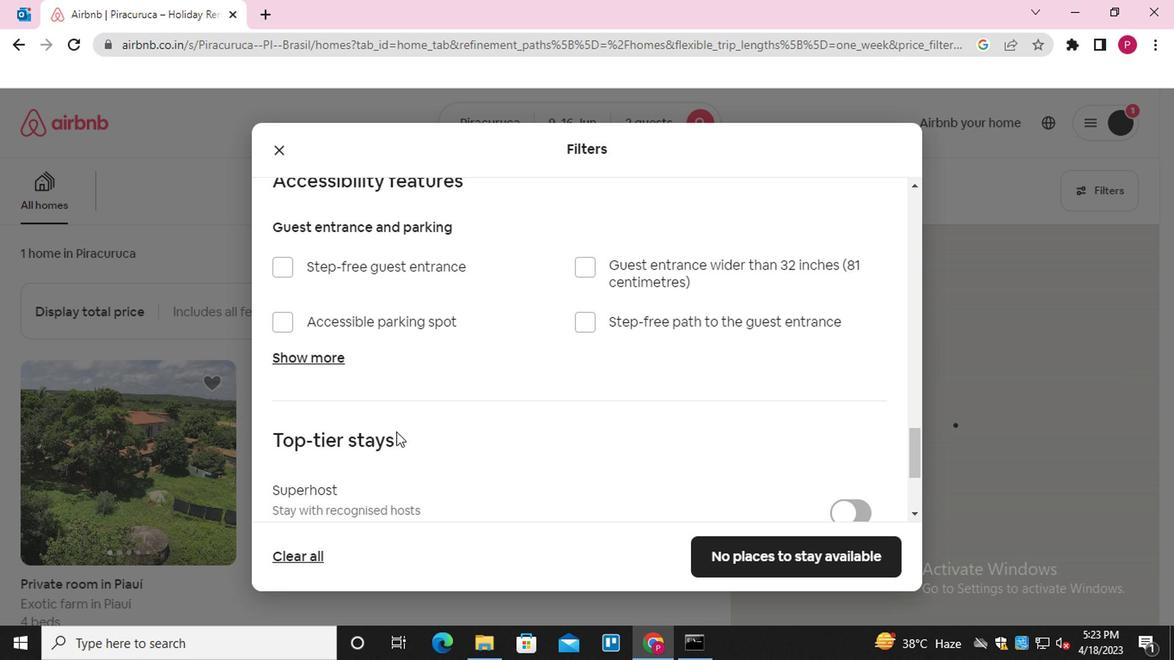
Action: Mouse scrolled (413, 439) with delta (0, 0)
Screenshot: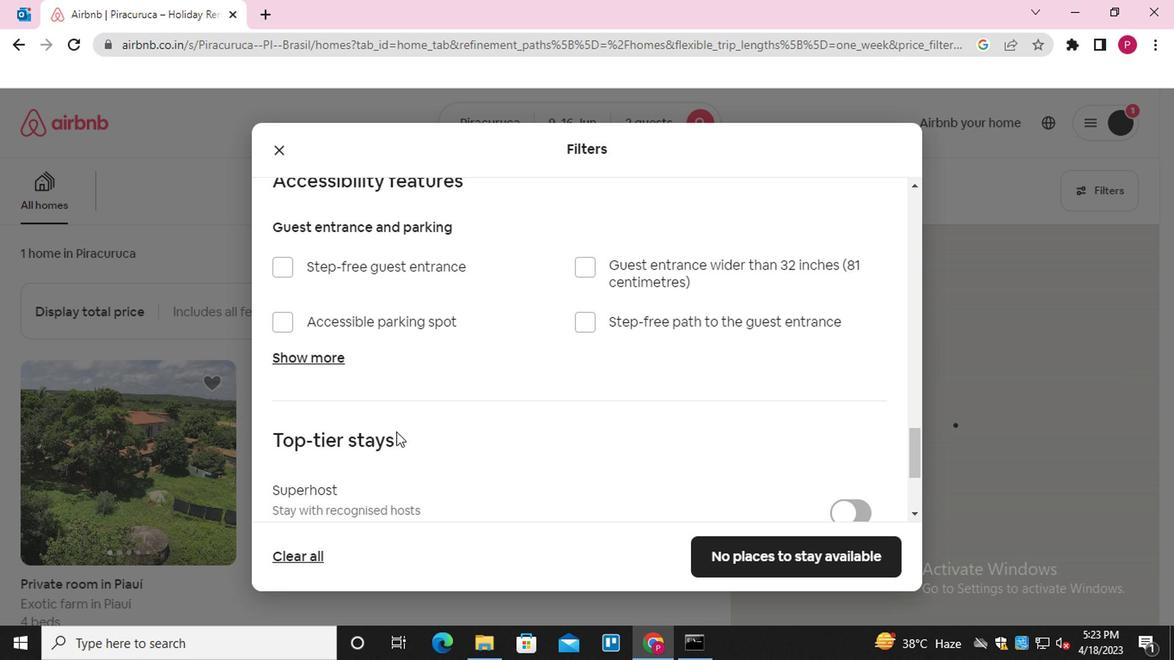 
Action: Mouse scrolled (413, 439) with delta (0, 0)
Screenshot: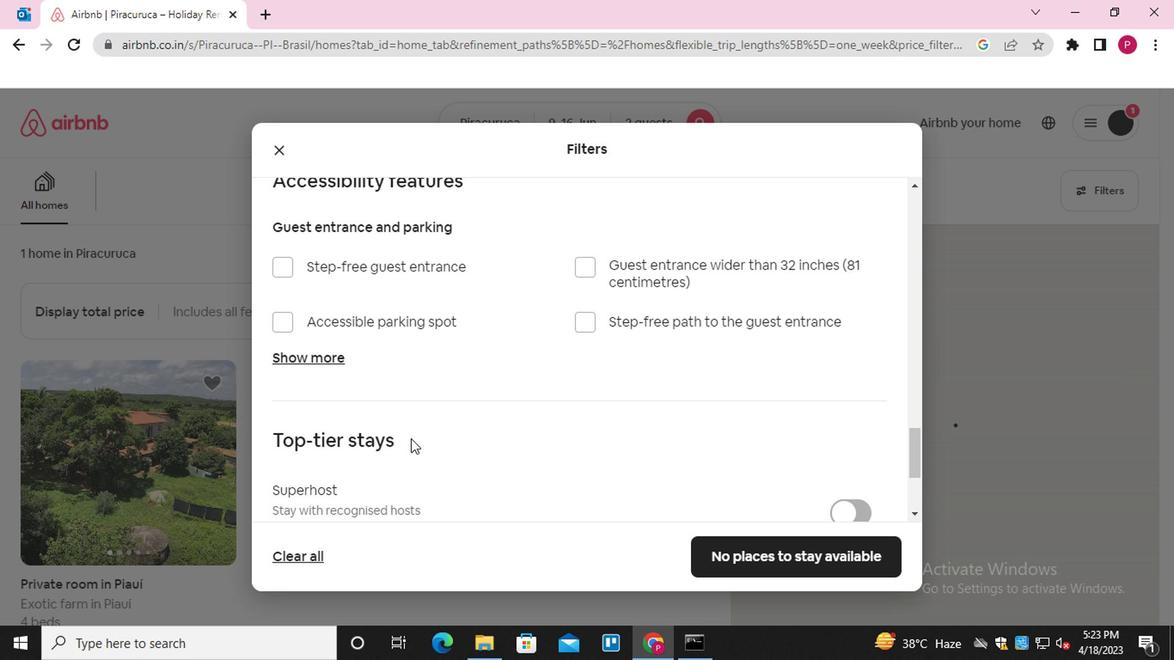 
Action: Mouse scrolled (413, 439) with delta (0, 0)
Screenshot: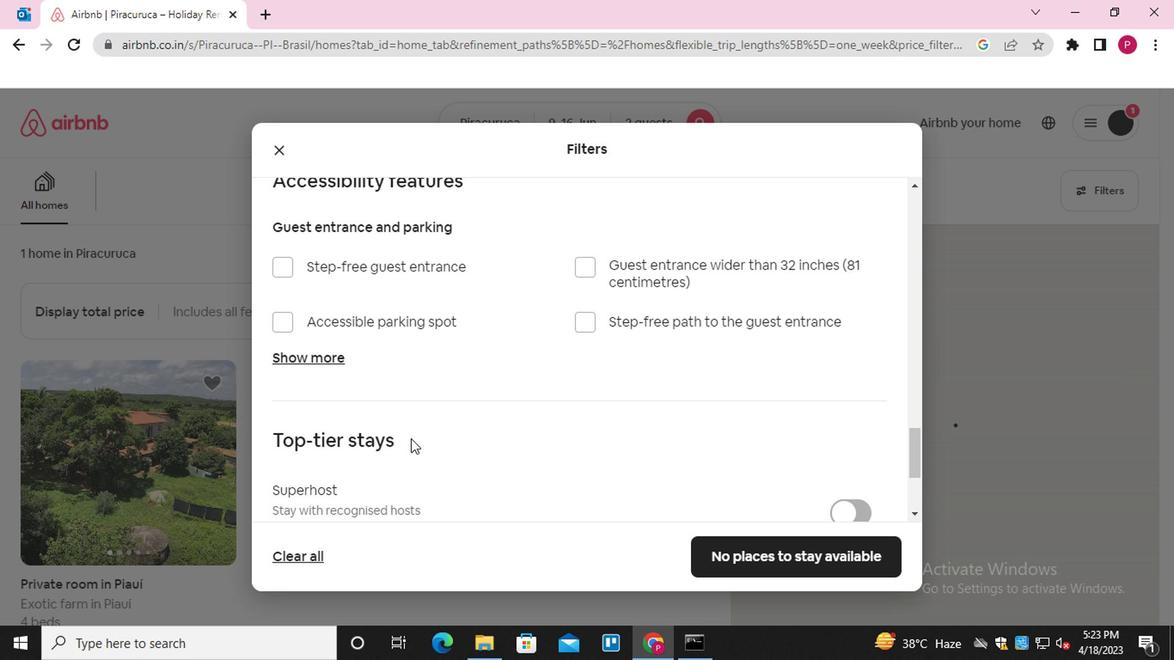 
Action: Mouse moved to (744, 561)
Screenshot: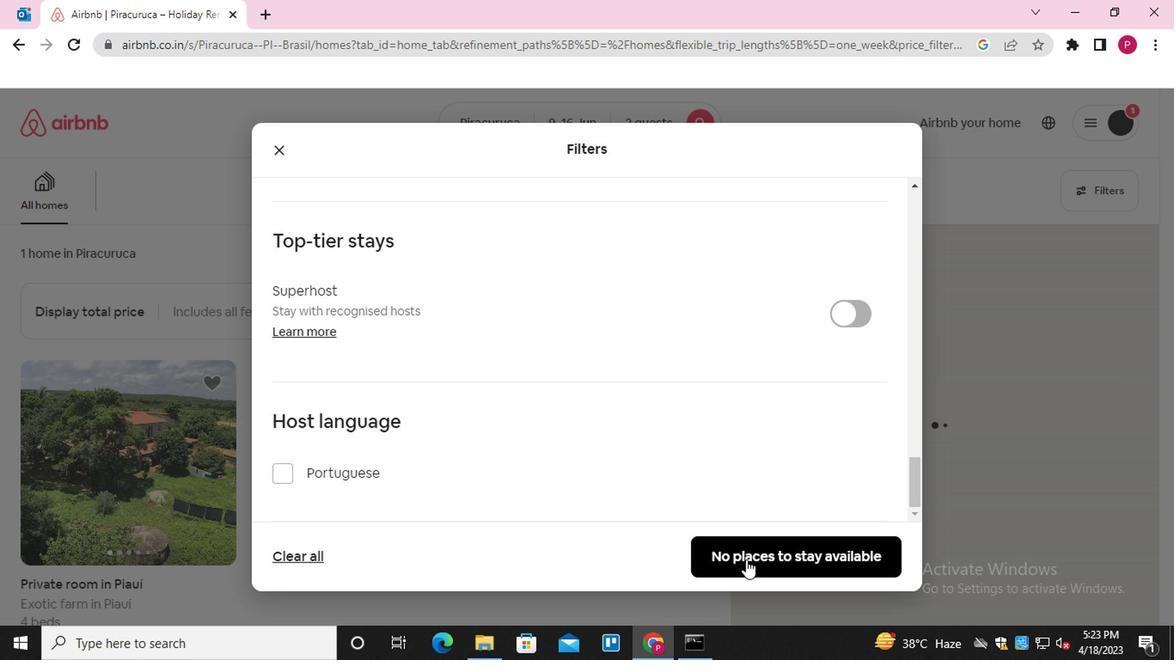 
Action: Mouse pressed left at (744, 561)
Screenshot: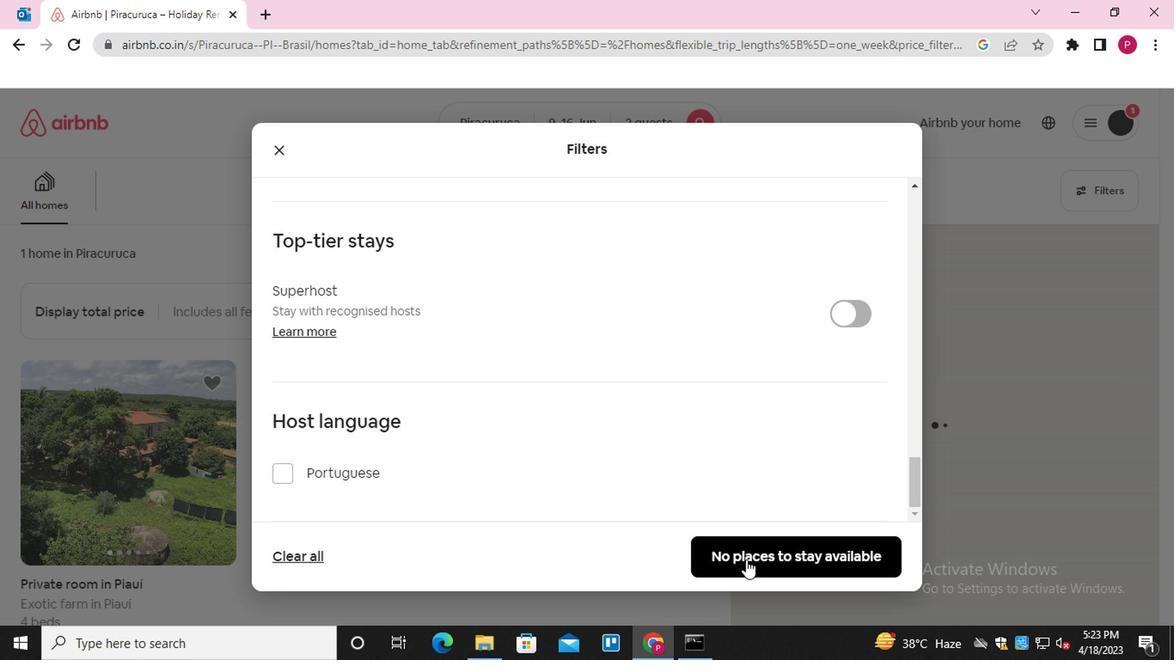 
